 Task: In the  document proposal.pdf Use the feature 'and check spelling and grammer' Select the body of letter and change paragraph spacing to  'Double' Select the word Good Evening and change font size to  30
Action: Mouse pressed left at (314, 376)
Screenshot: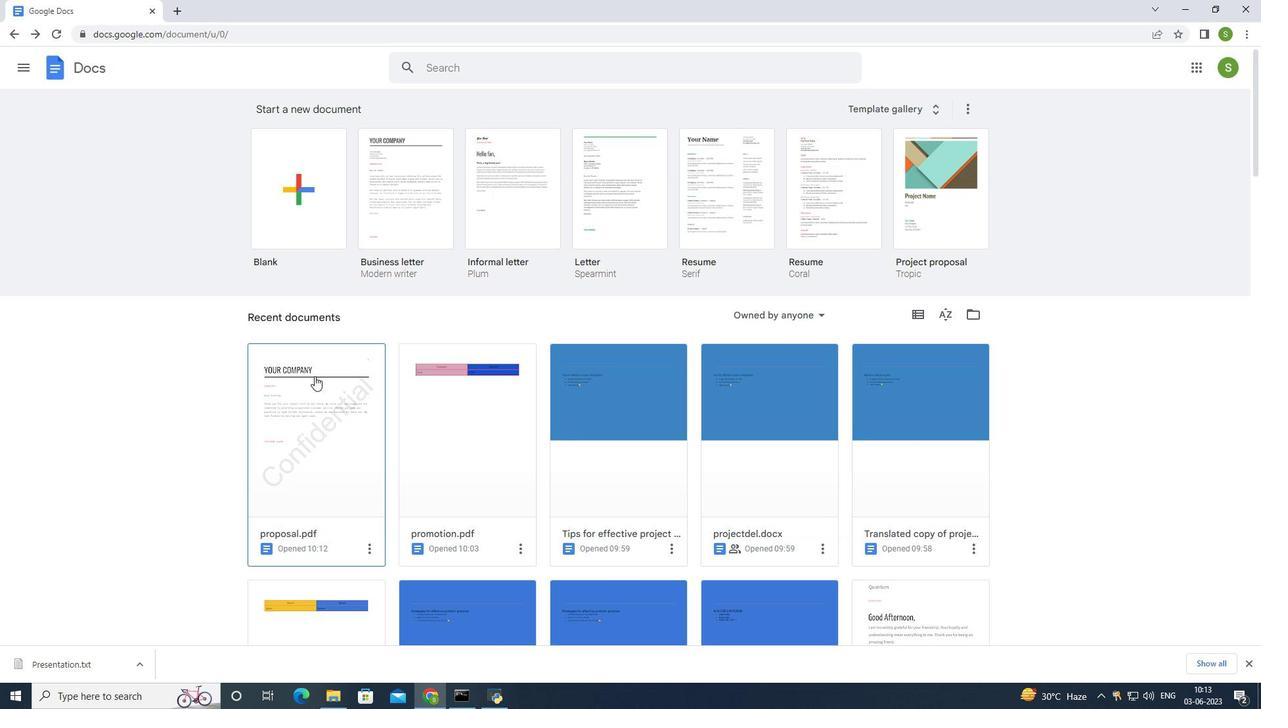
Action: Mouse moved to (222, 74)
Screenshot: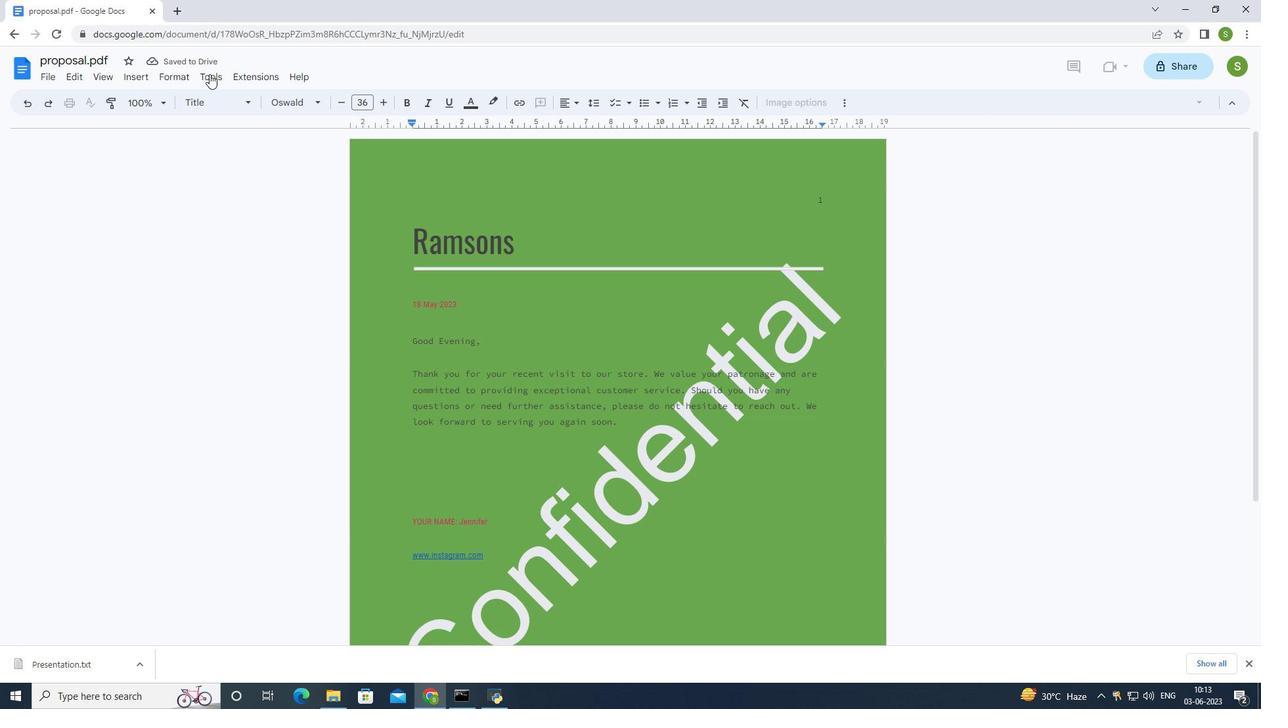
Action: Mouse pressed left at (222, 74)
Screenshot: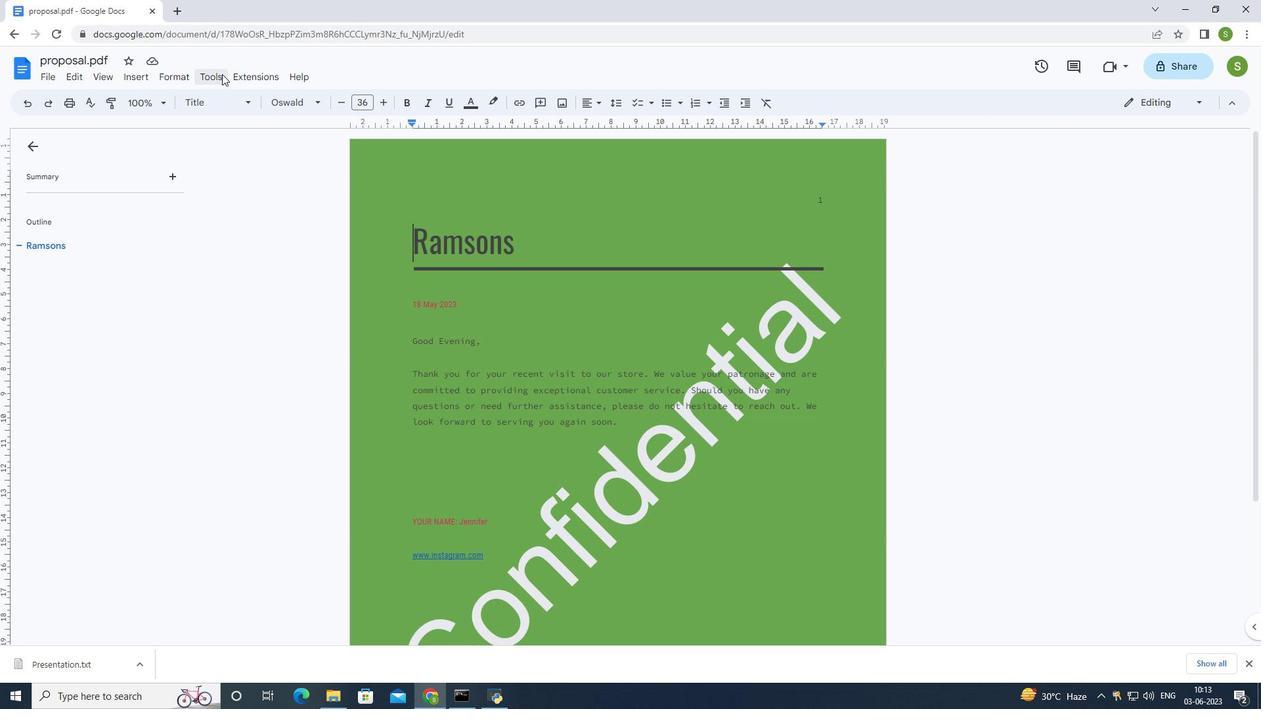 
Action: Mouse moved to (228, 95)
Screenshot: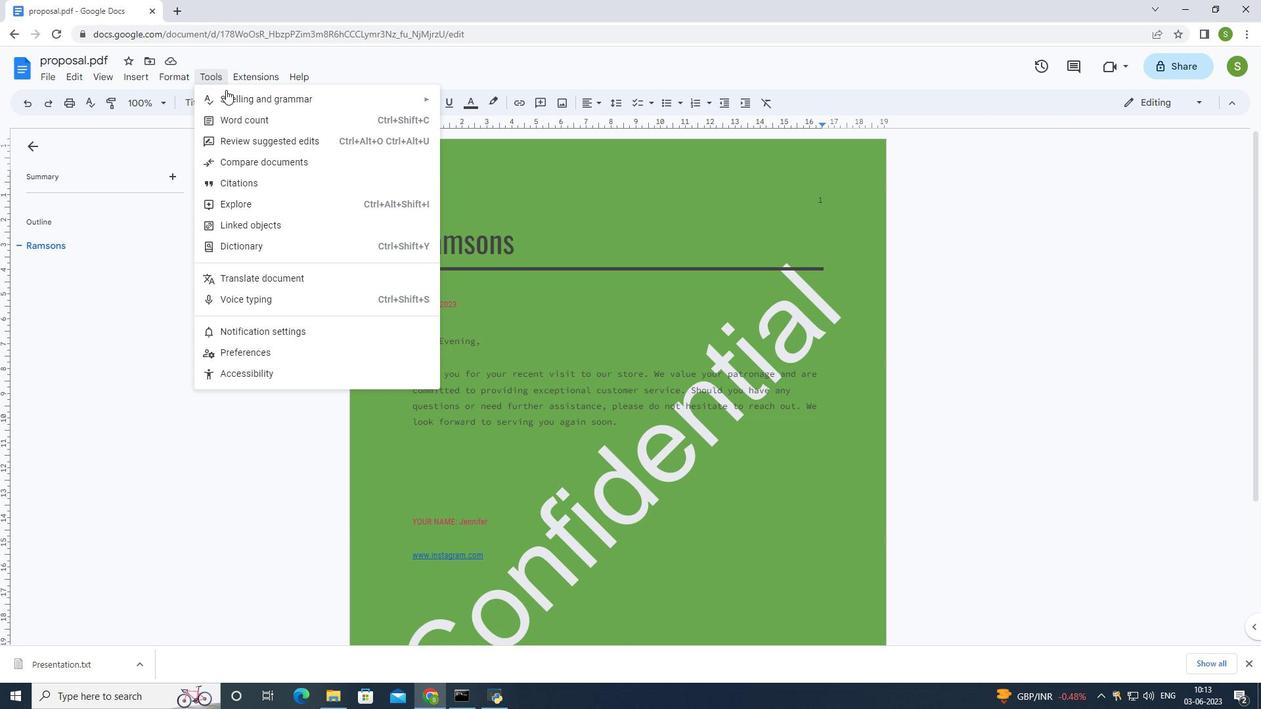 
Action: Mouse pressed left at (228, 95)
Screenshot: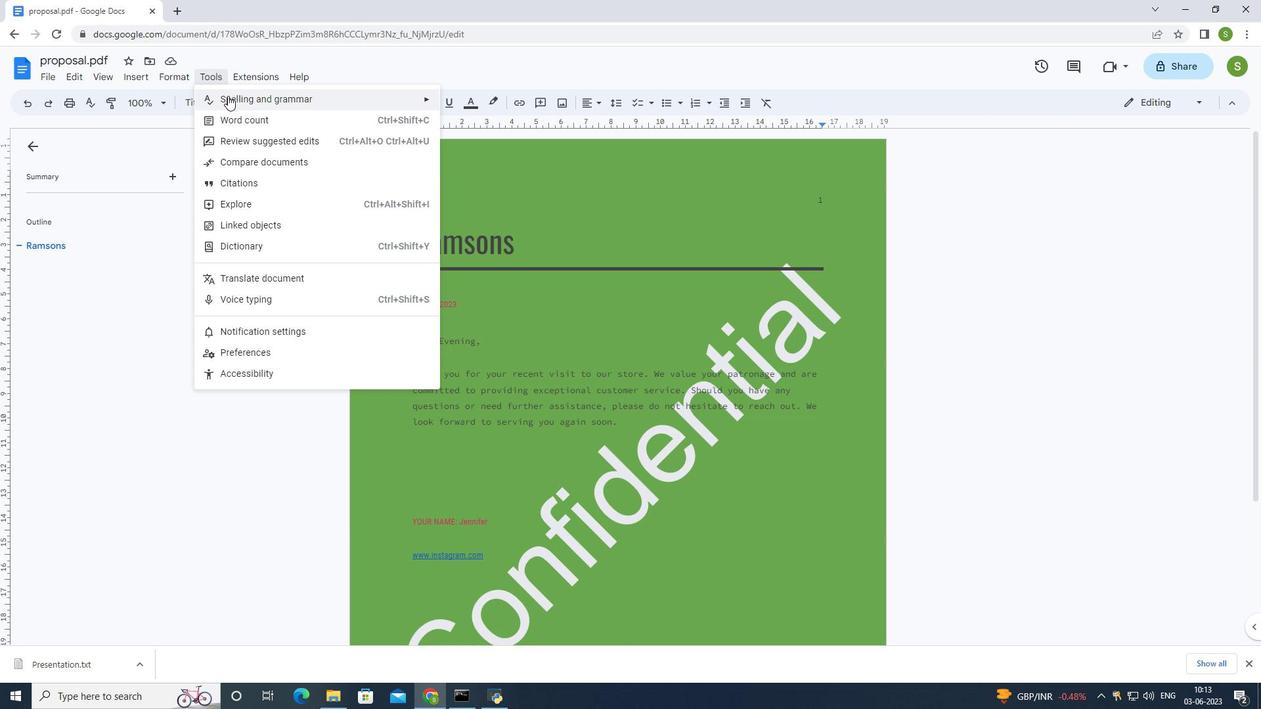 
Action: Mouse moved to (498, 107)
Screenshot: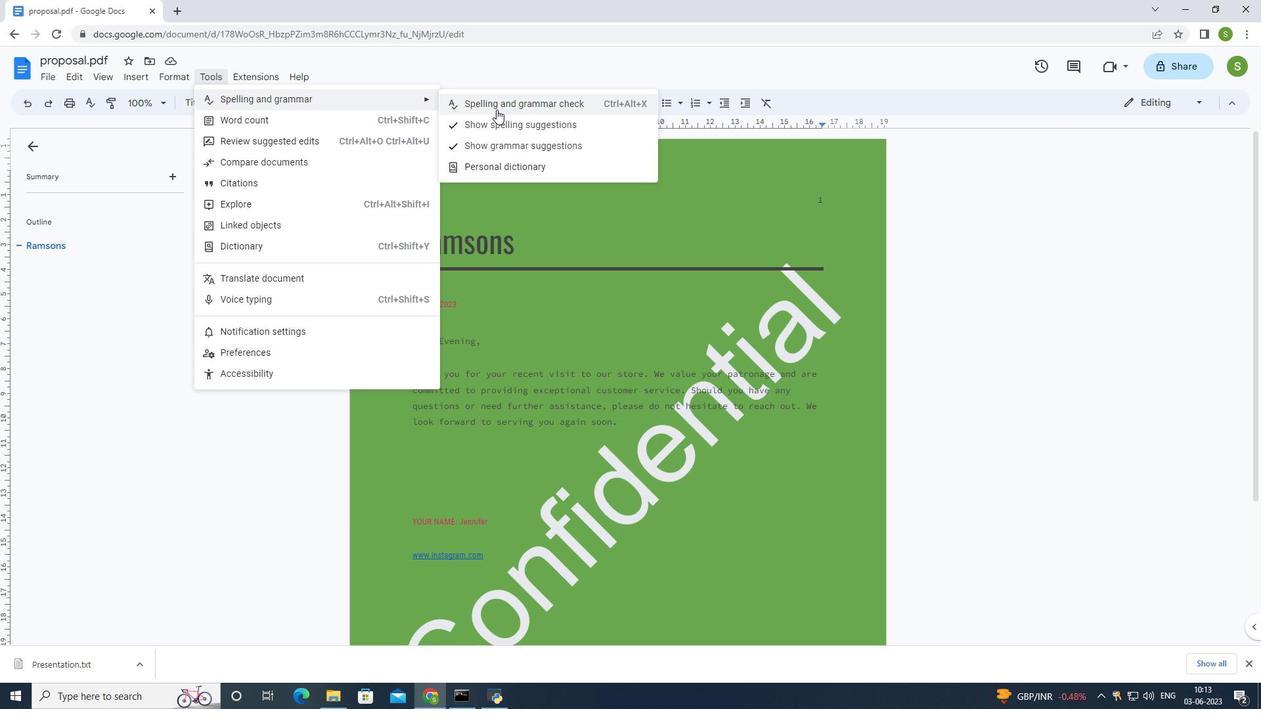 
Action: Mouse pressed left at (498, 107)
Screenshot: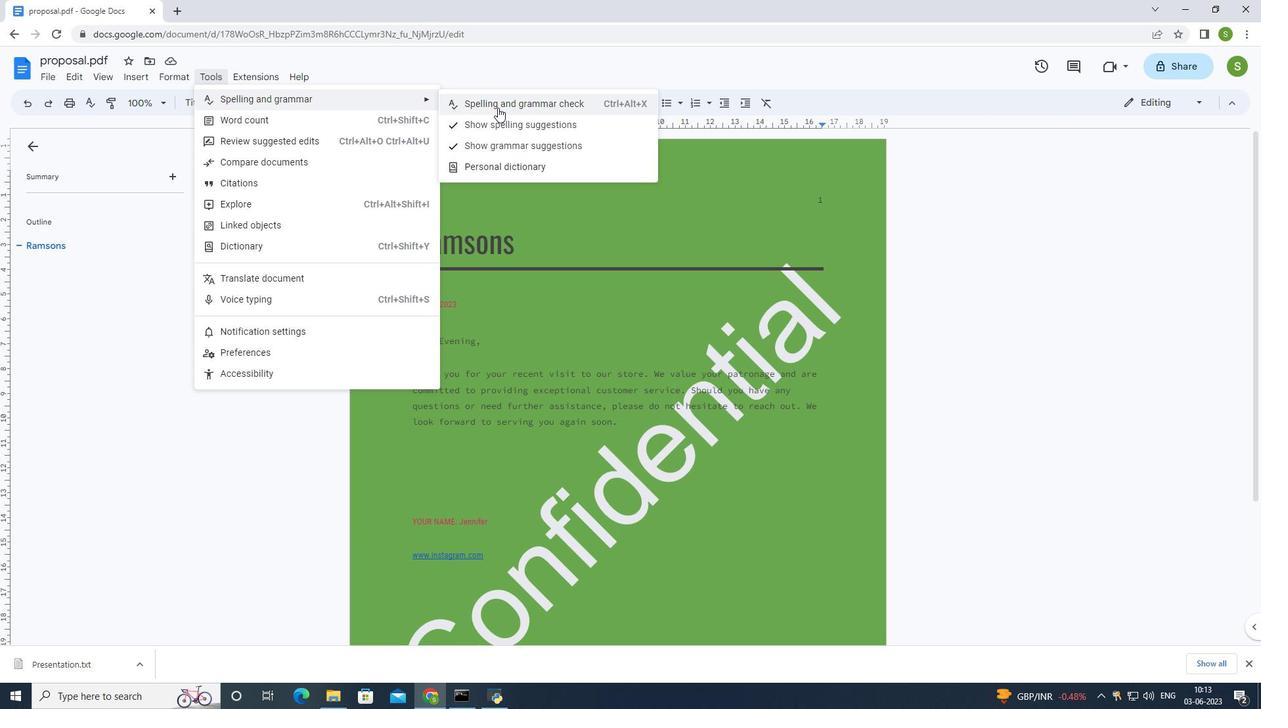 
Action: Mouse moved to (412, 367)
Screenshot: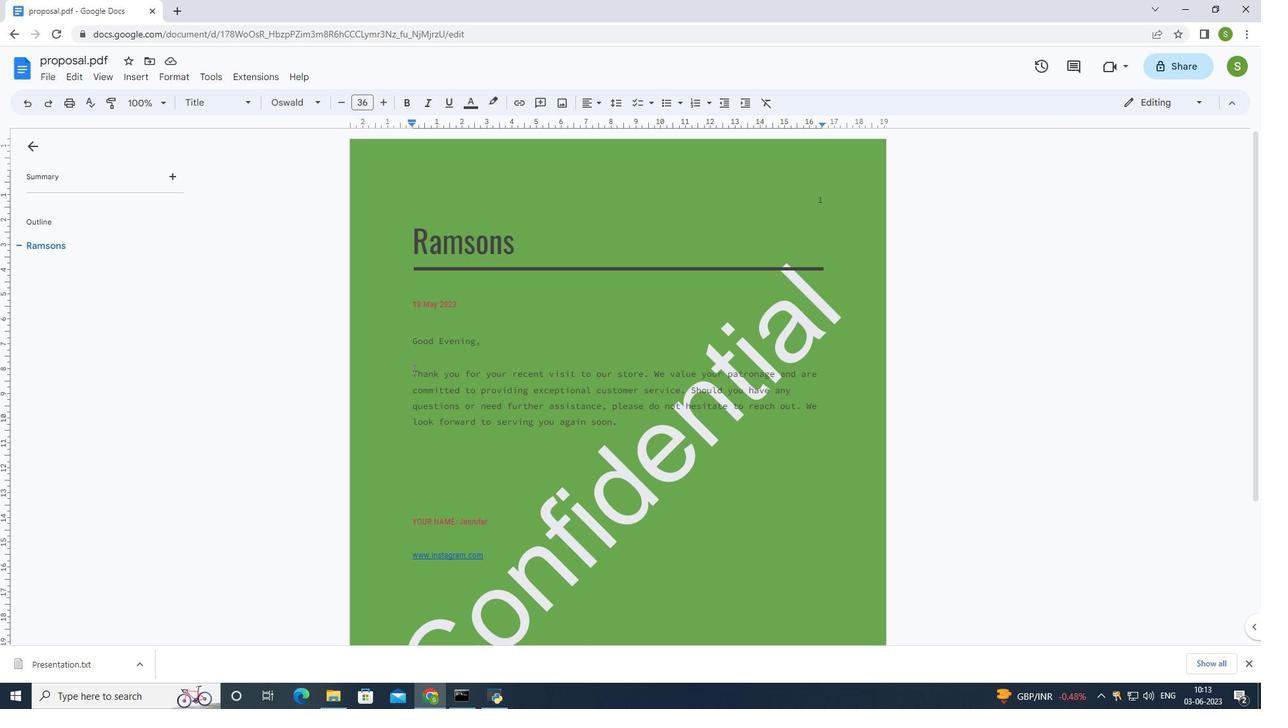
Action: Mouse pressed left at (412, 367)
Screenshot: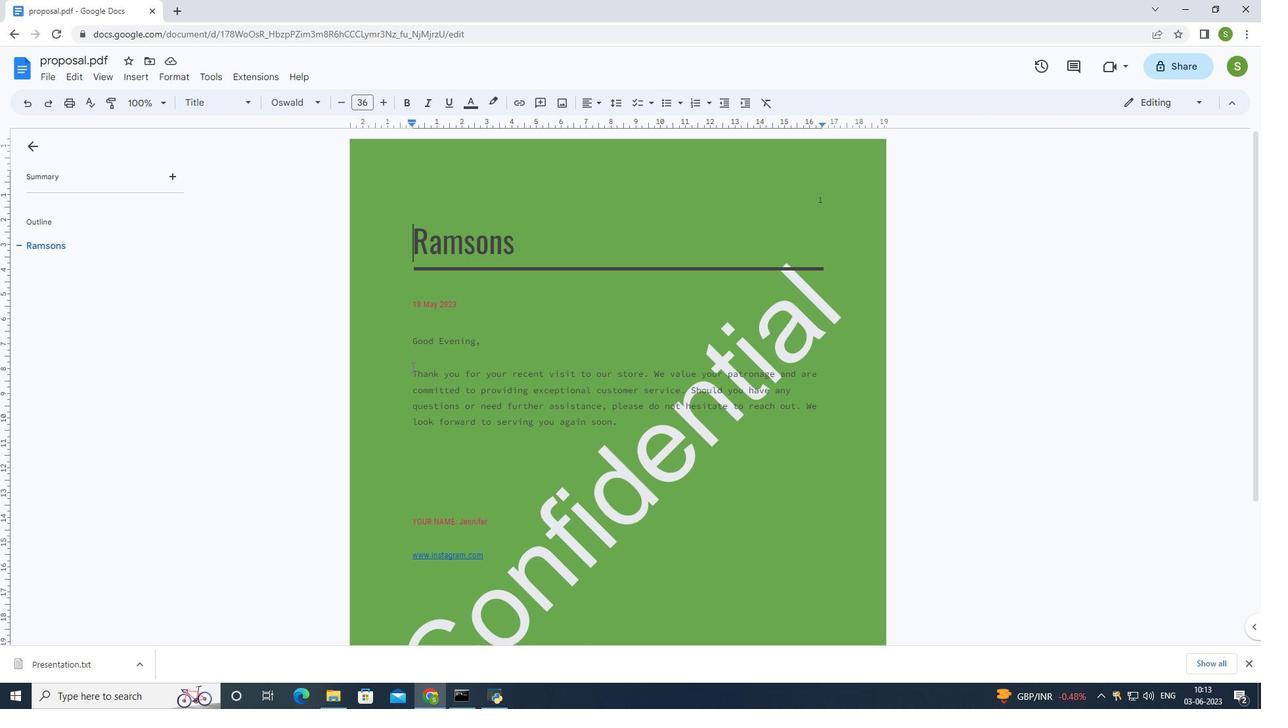 
Action: Mouse moved to (617, 103)
Screenshot: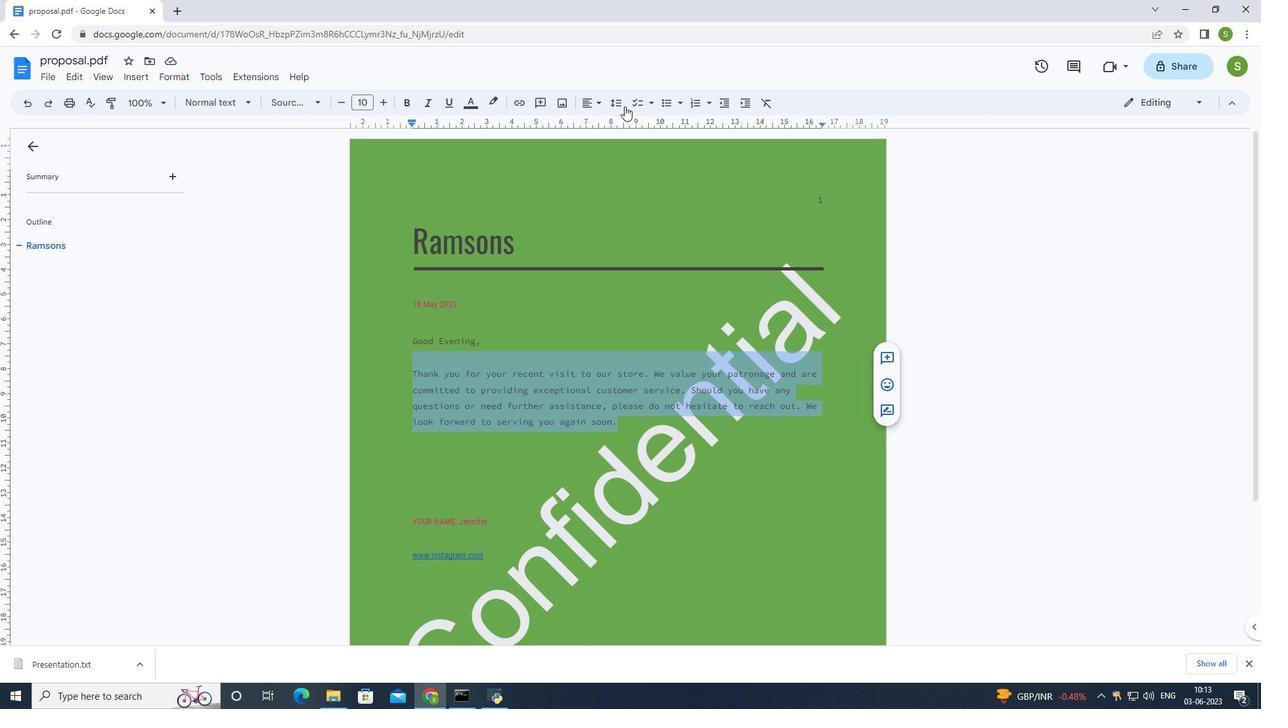 
Action: Mouse pressed left at (617, 103)
Screenshot: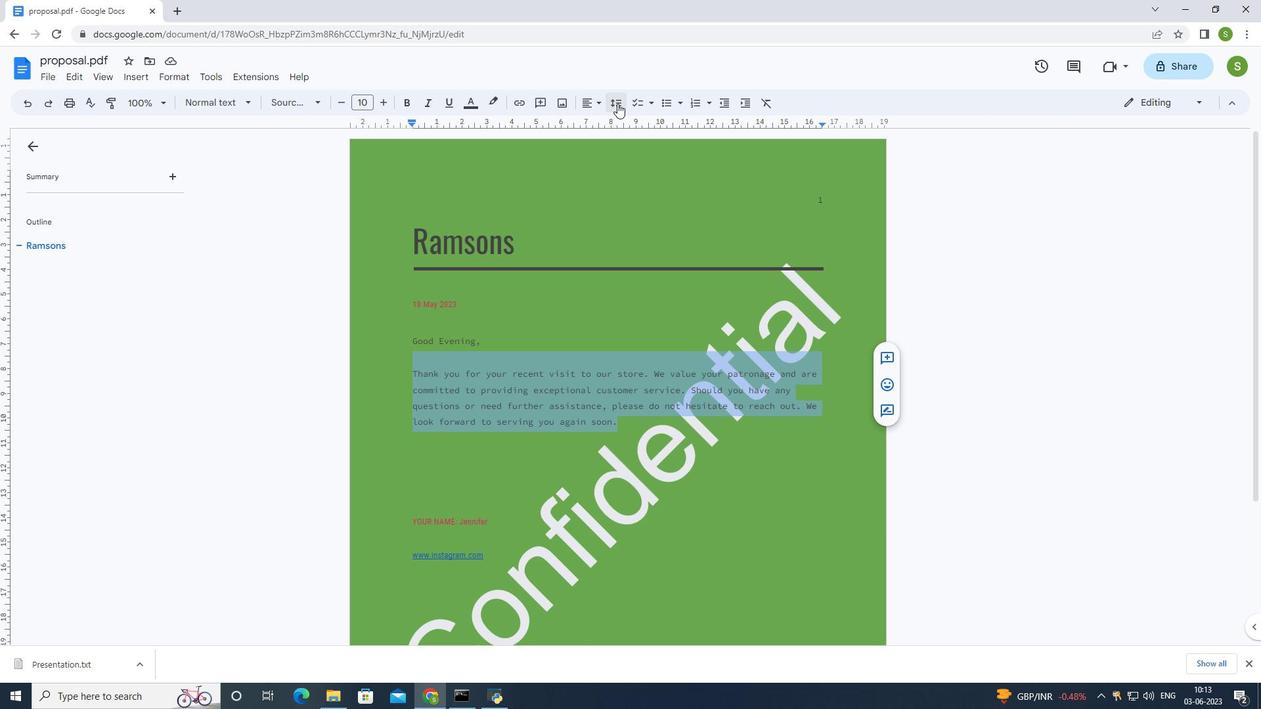 
Action: Mouse moved to (667, 189)
Screenshot: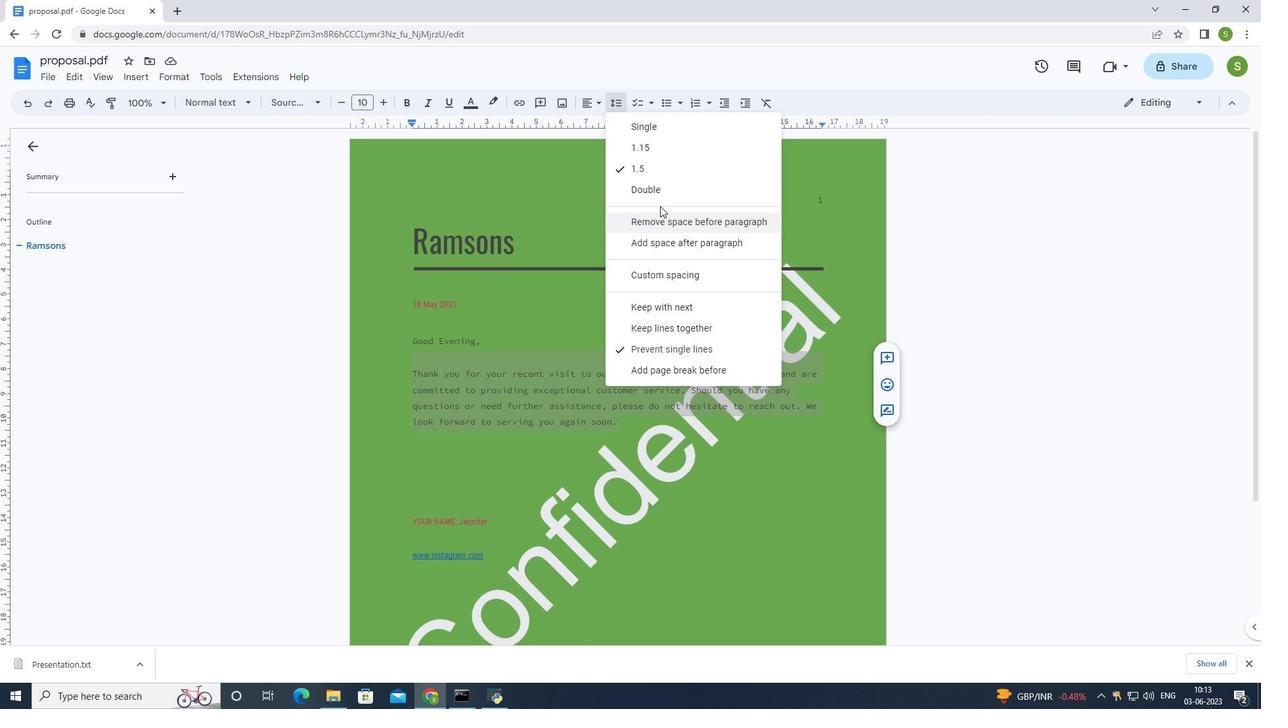 
Action: Mouse pressed left at (667, 189)
Screenshot: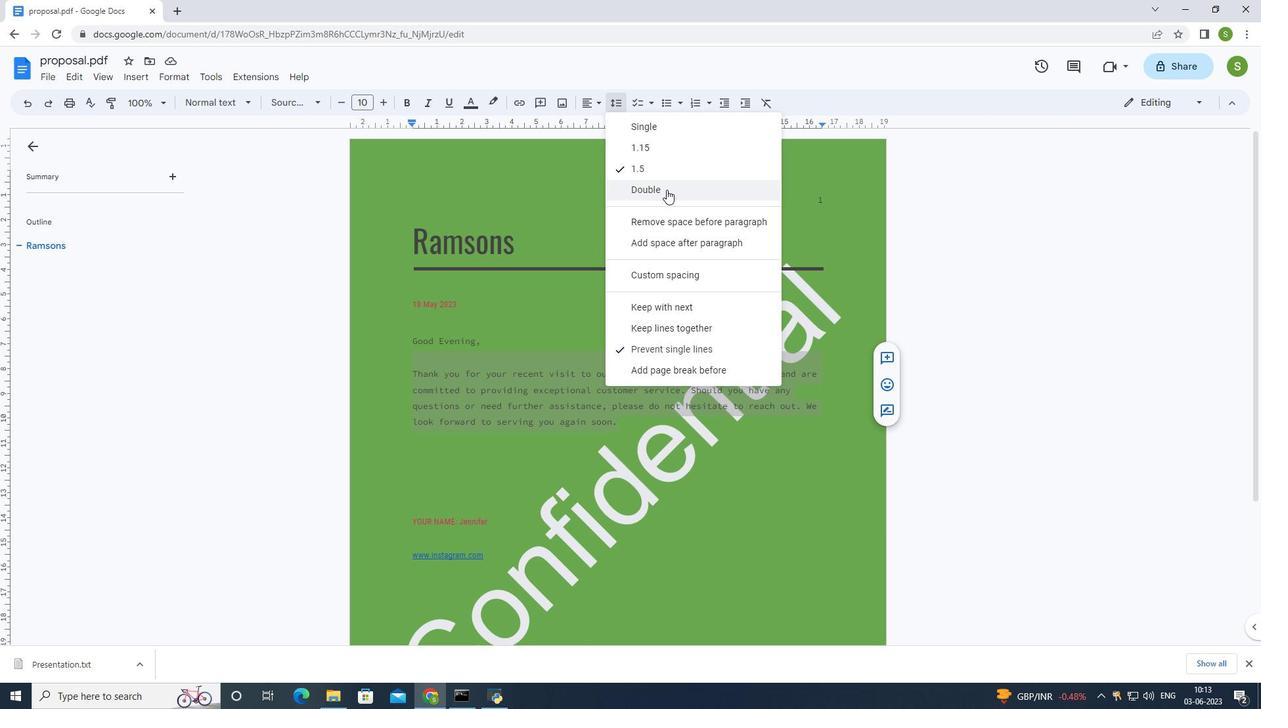 
Action: Mouse moved to (640, 267)
Screenshot: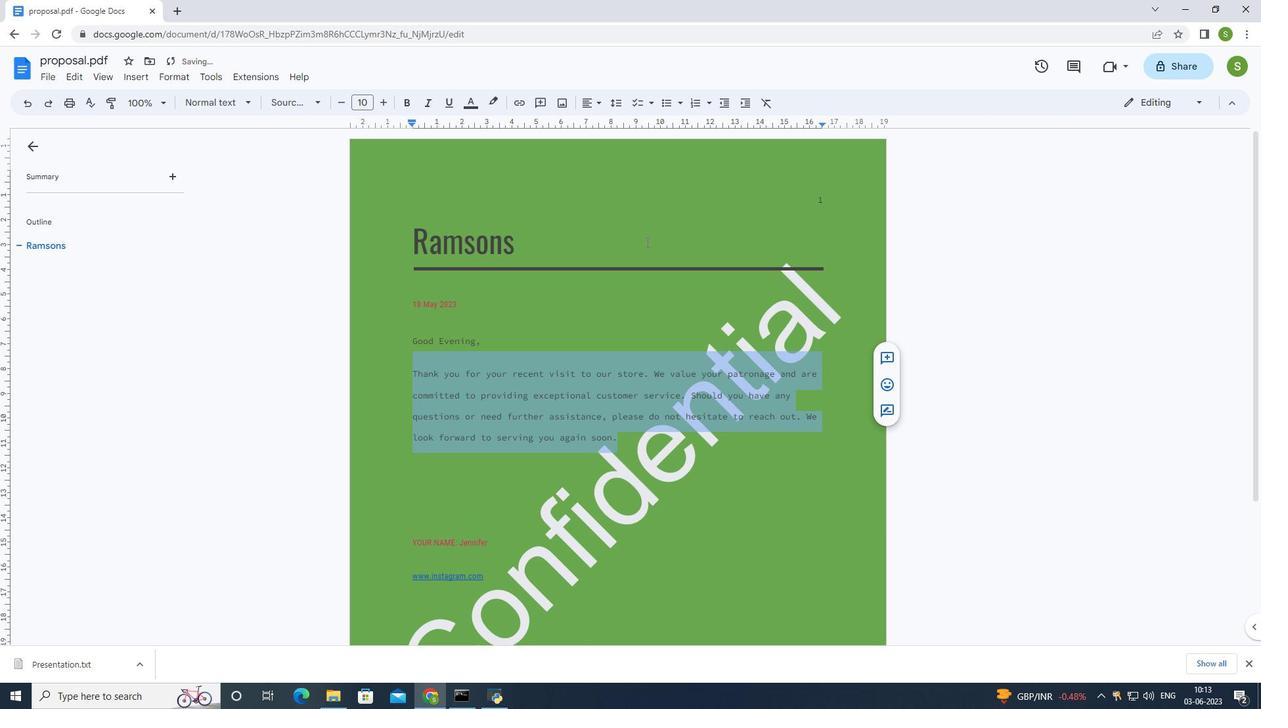 
Action: Mouse pressed left at (640, 267)
Screenshot: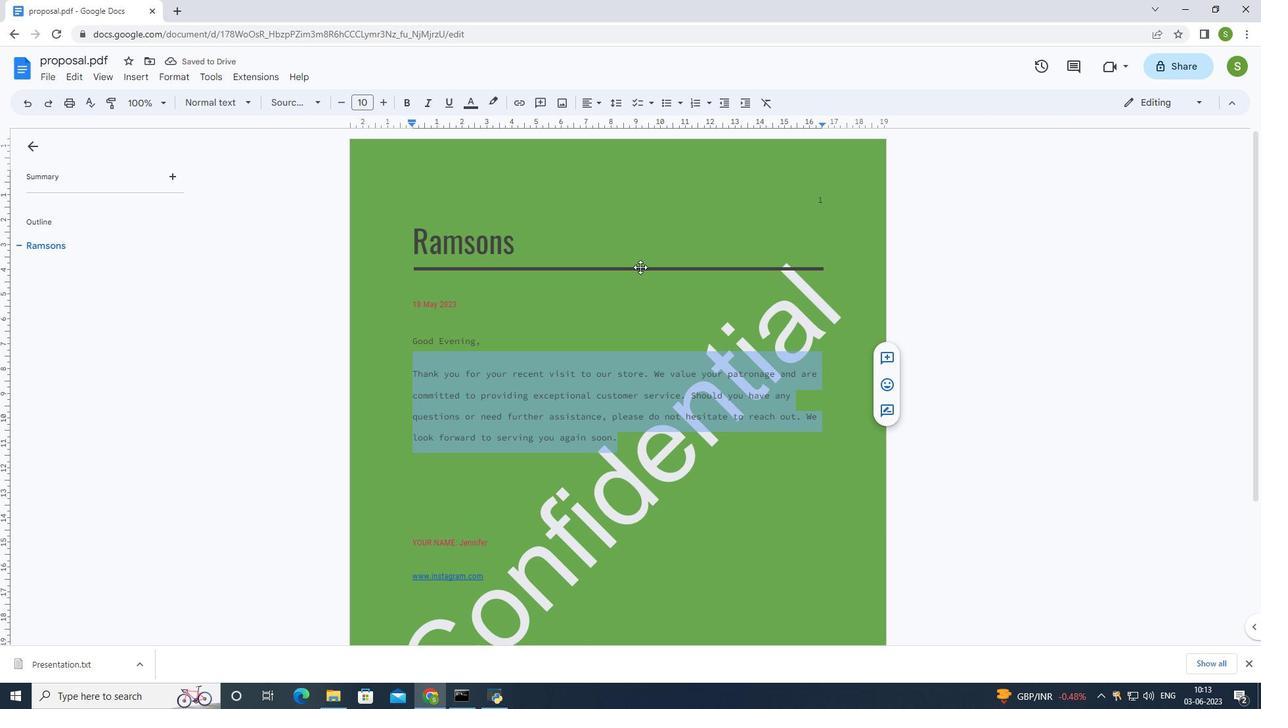 
Action: Mouse moved to (473, 341)
Screenshot: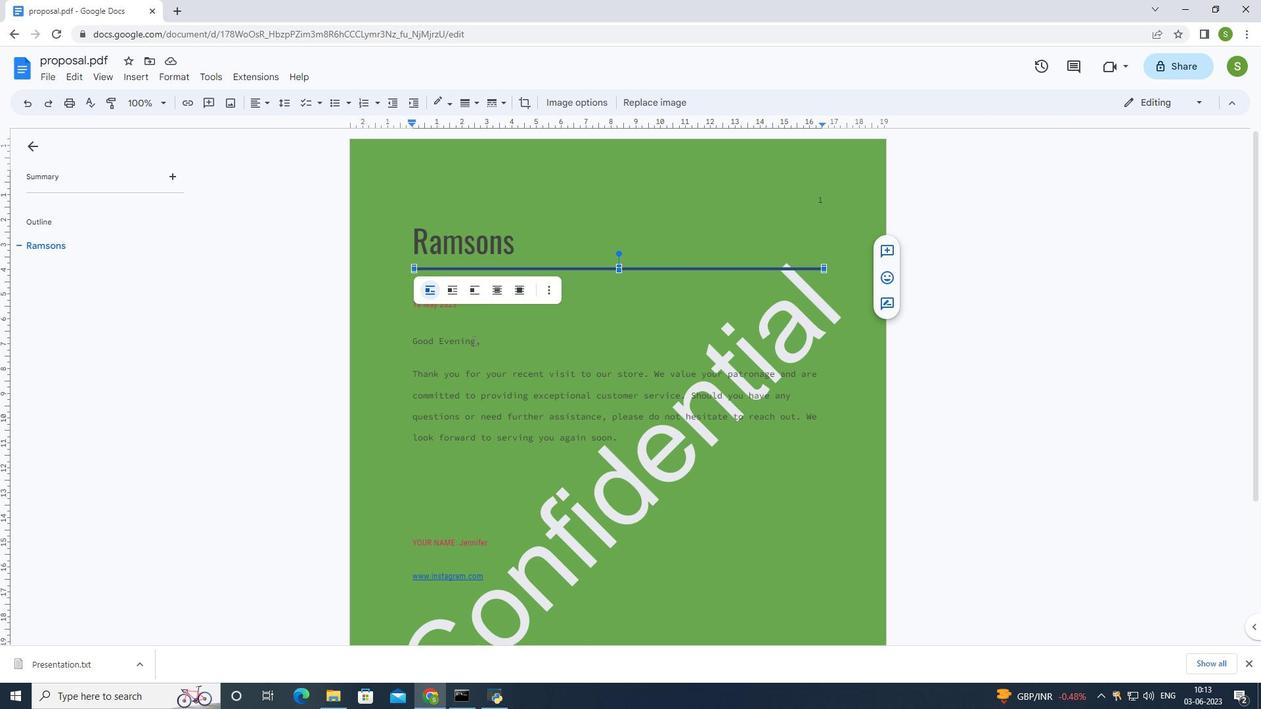 
Action: Mouse pressed left at (473, 341)
Screenshot: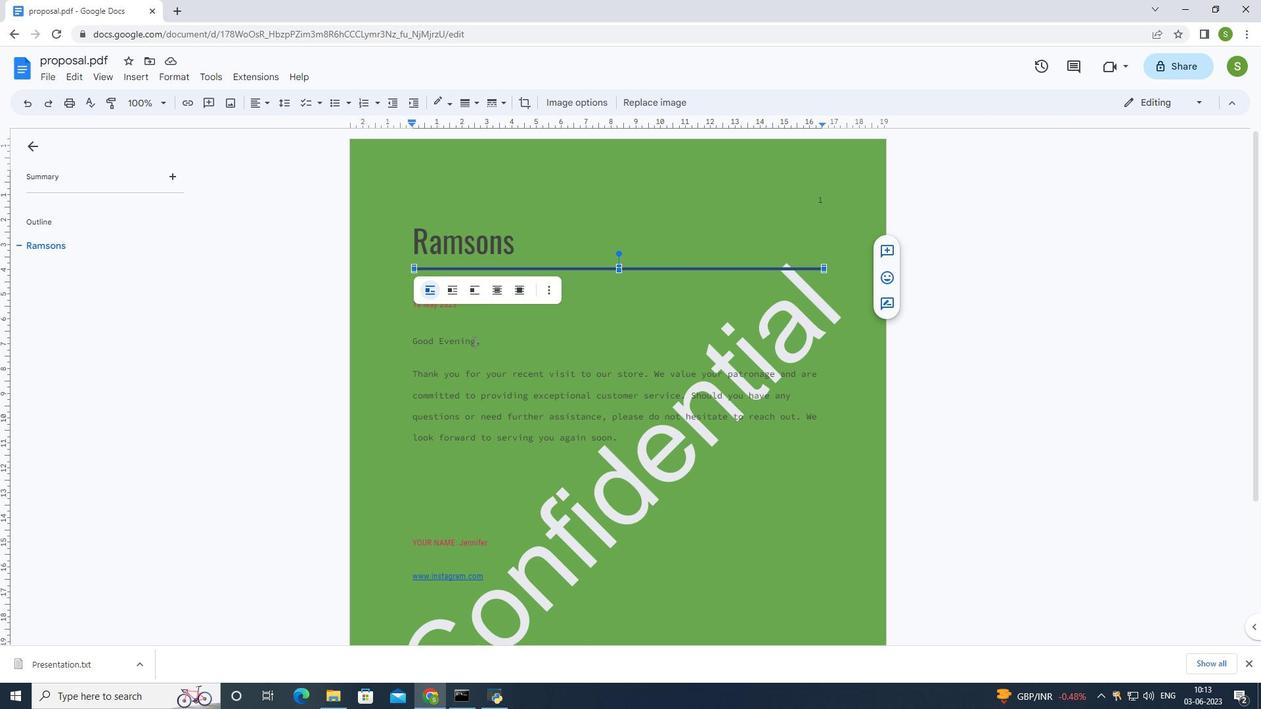 
Action: Mouse pressed left at (473, 341)
Screenshot: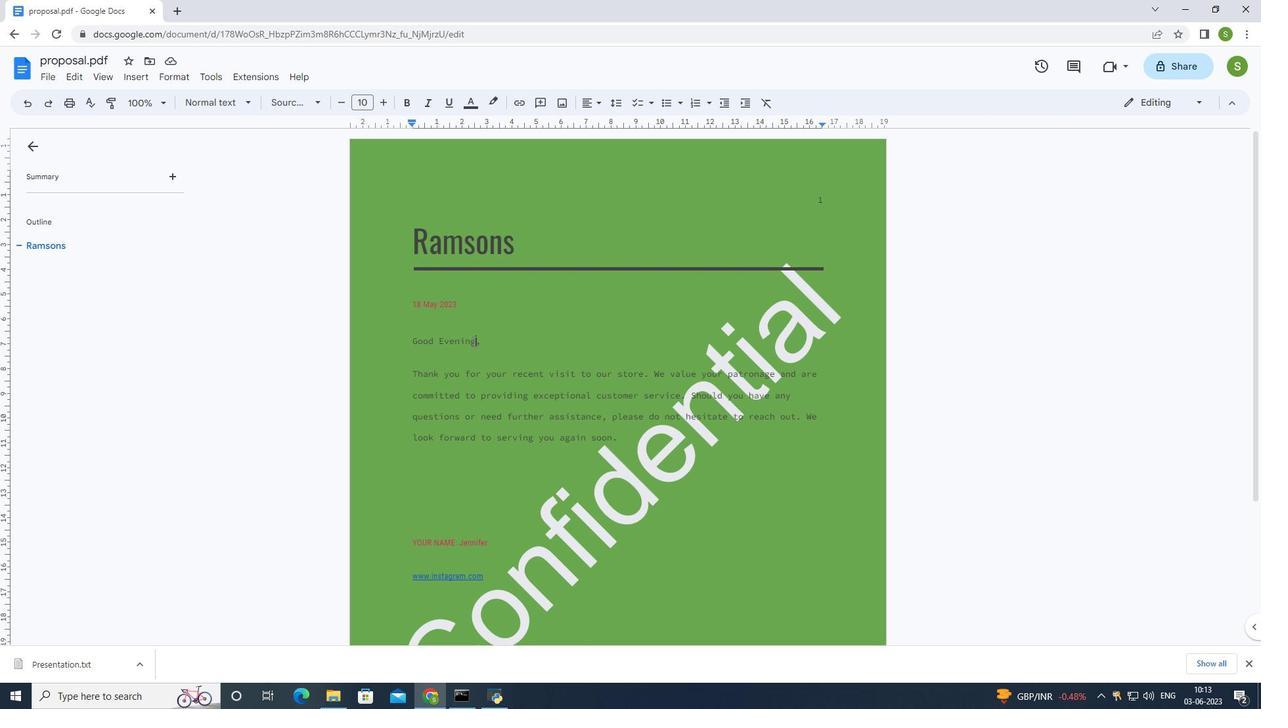 
Action: Mouse moved to (383, 105)
Screenshot: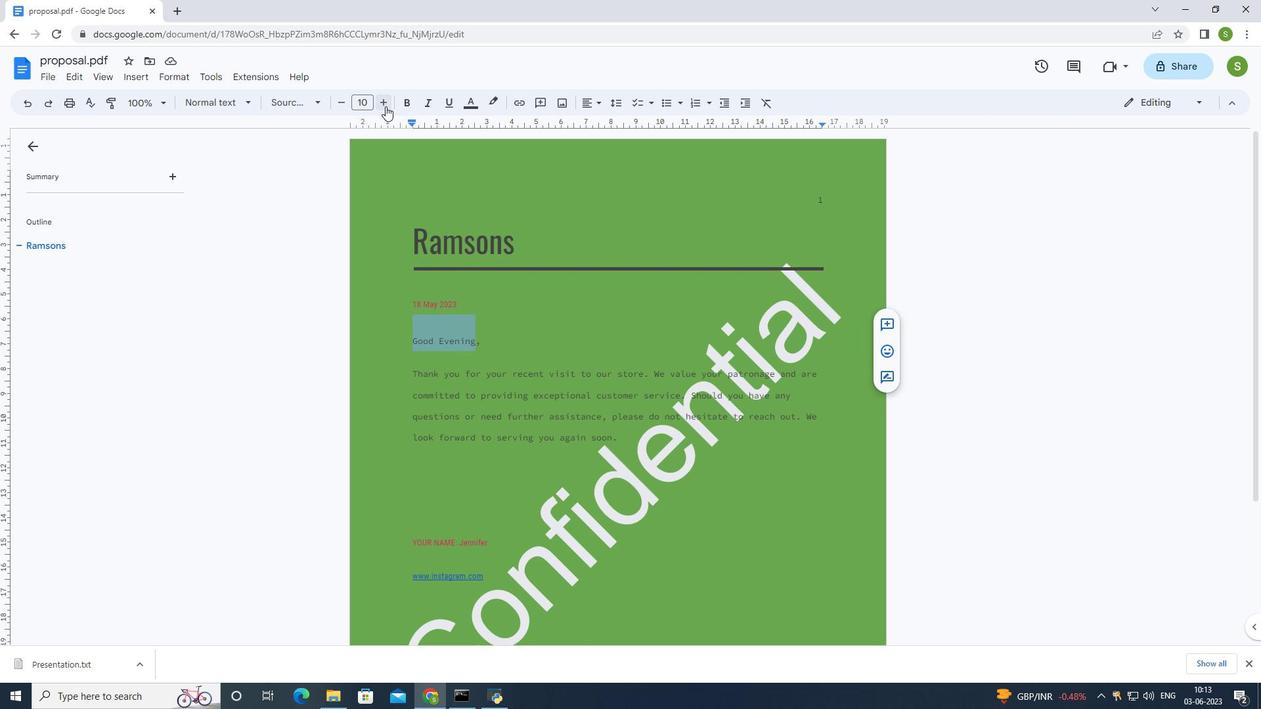 
Action: Mouse pressed left at (383, 105)
Screenshot: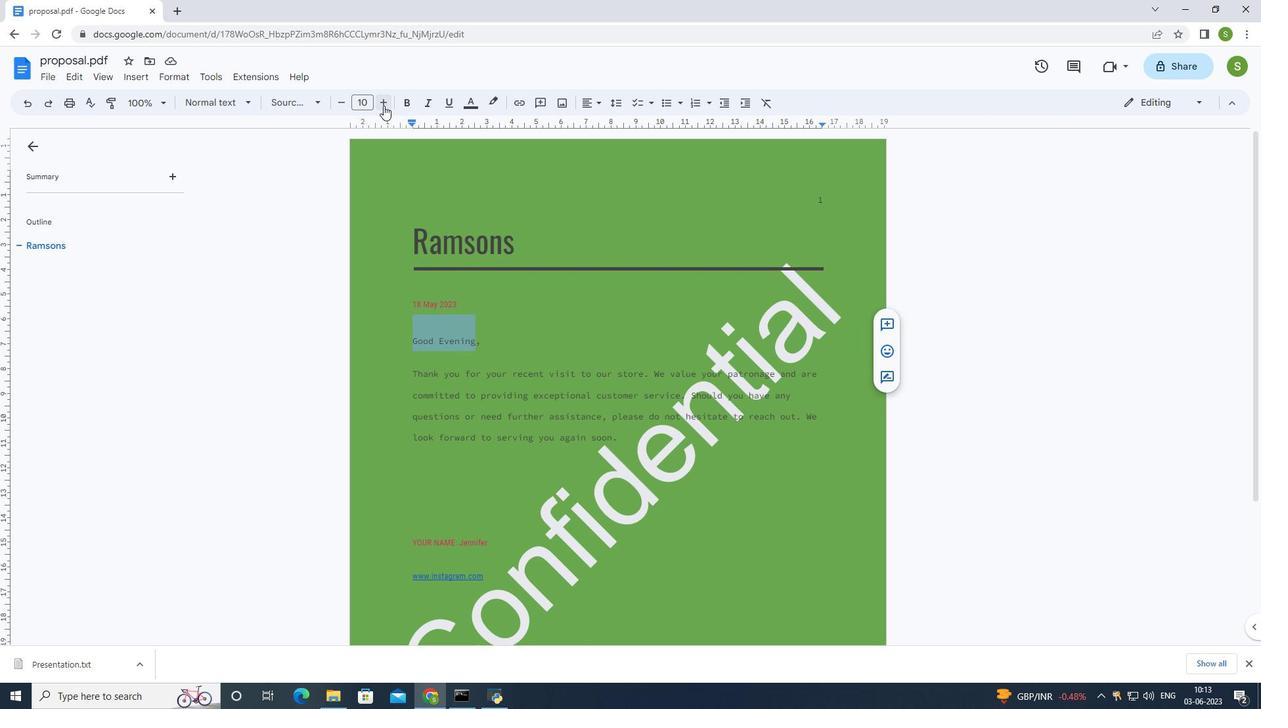 
Action: Mouse pressed left at (383, 105)
Screenshot: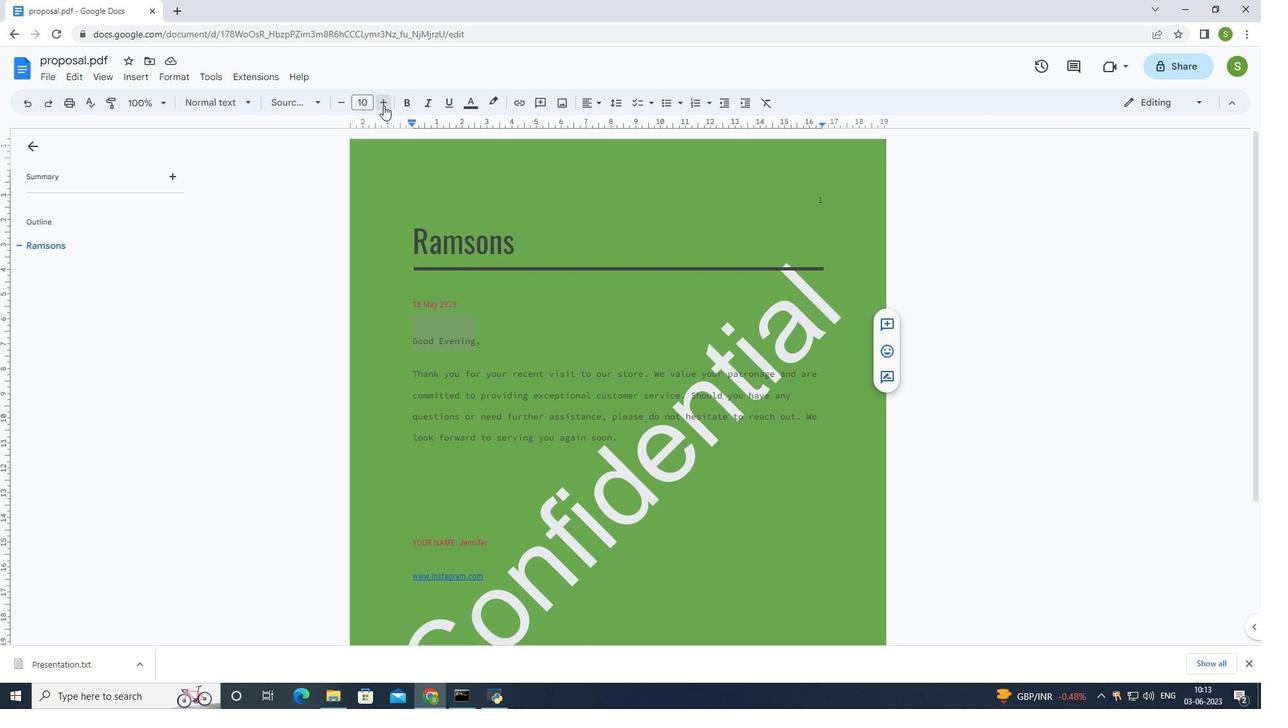
Action: Mouse pressed left at (383, 105)
Screenshot: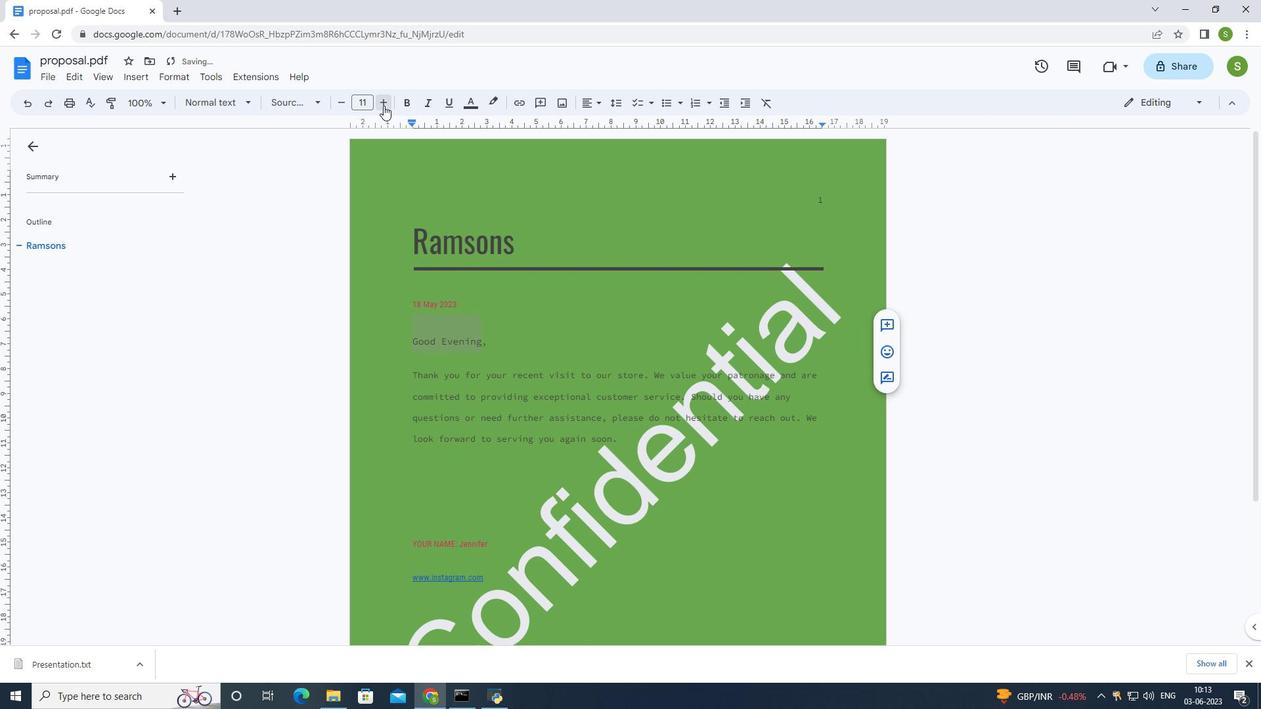 
Action: Mouse pressed left at (383, 105)
Screenshot: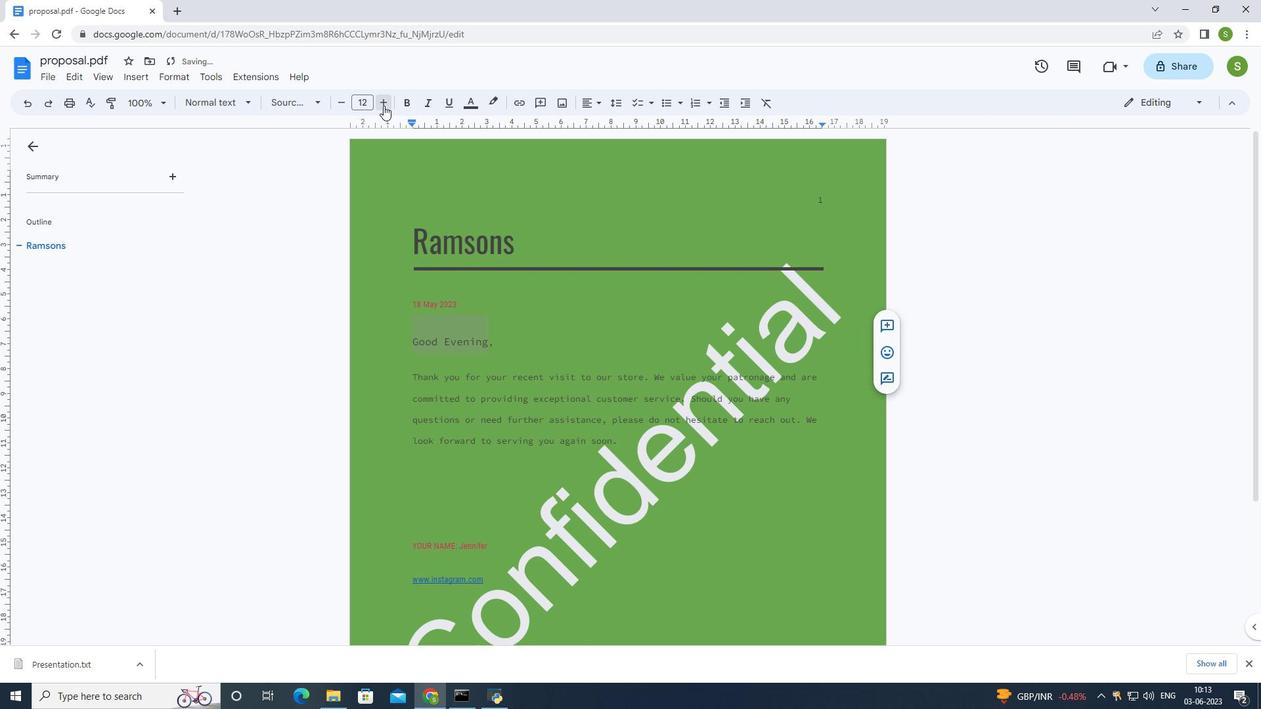 
Action: Mouse pressed left at (383, 105)
Screenshot: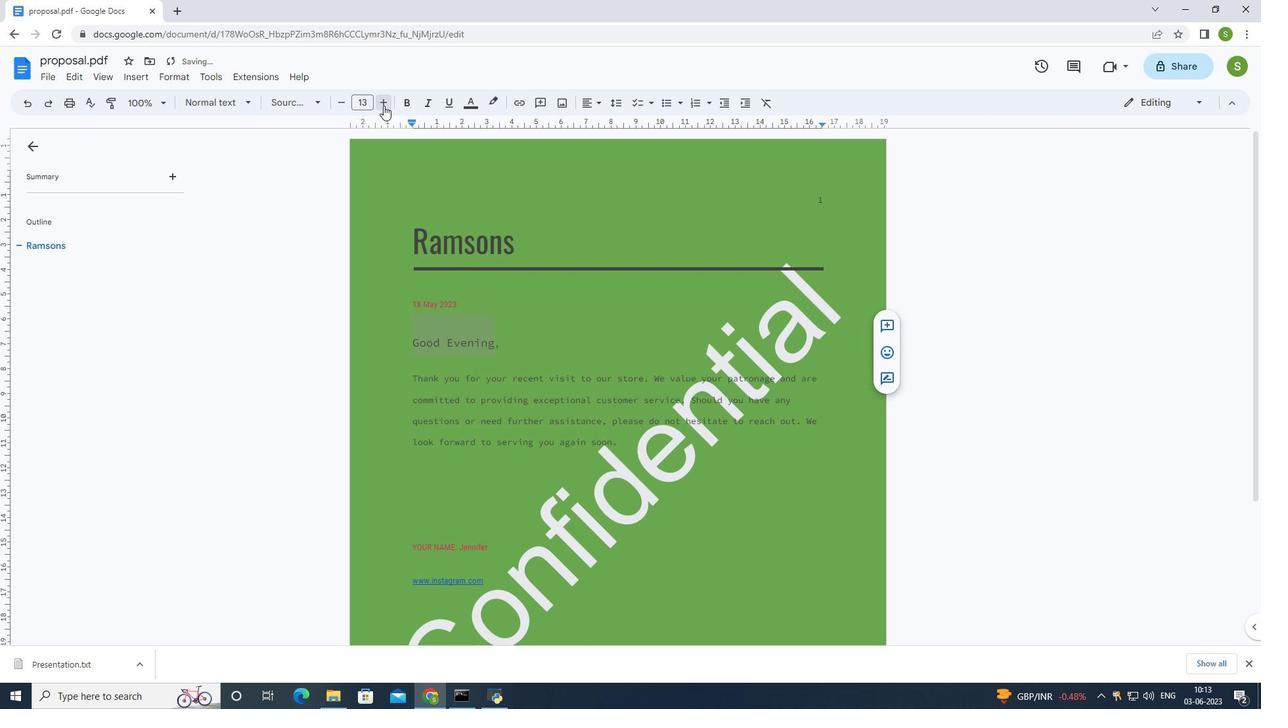 
Action: Mouse pressed left at (383, 105)
Screenshot: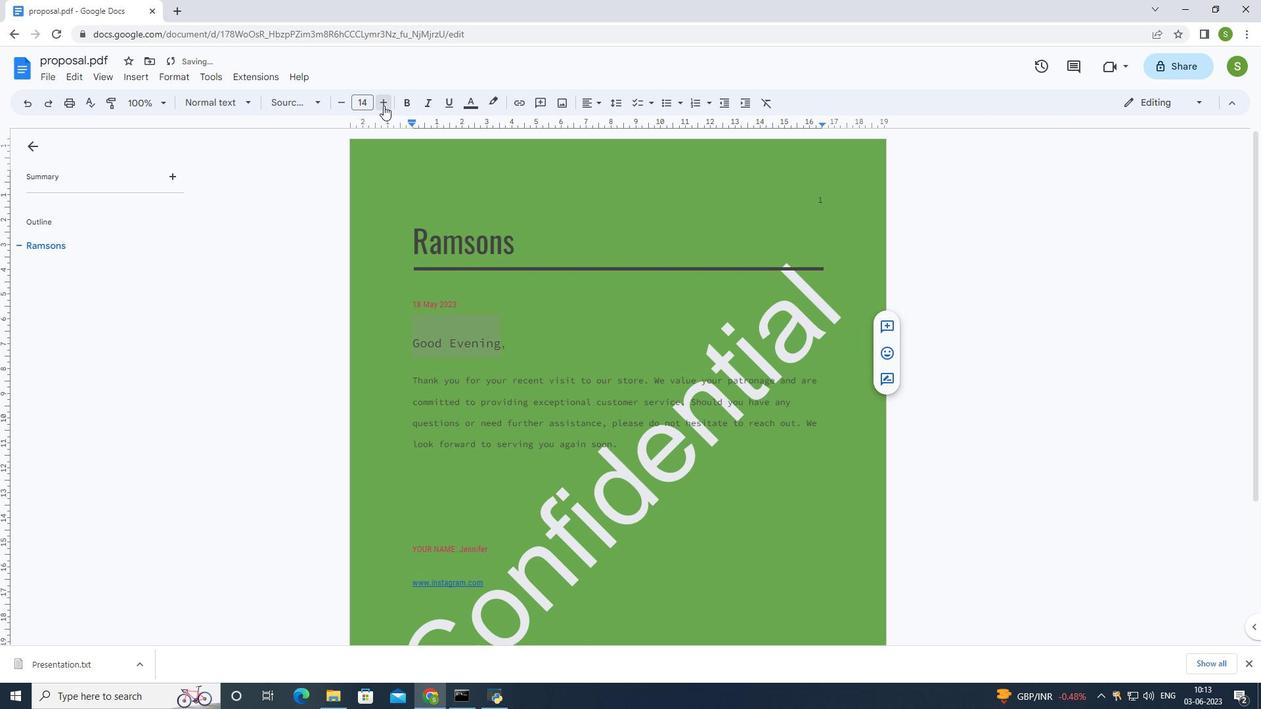 
Action: Mouse pressed left at (383, 105)
Screenshot: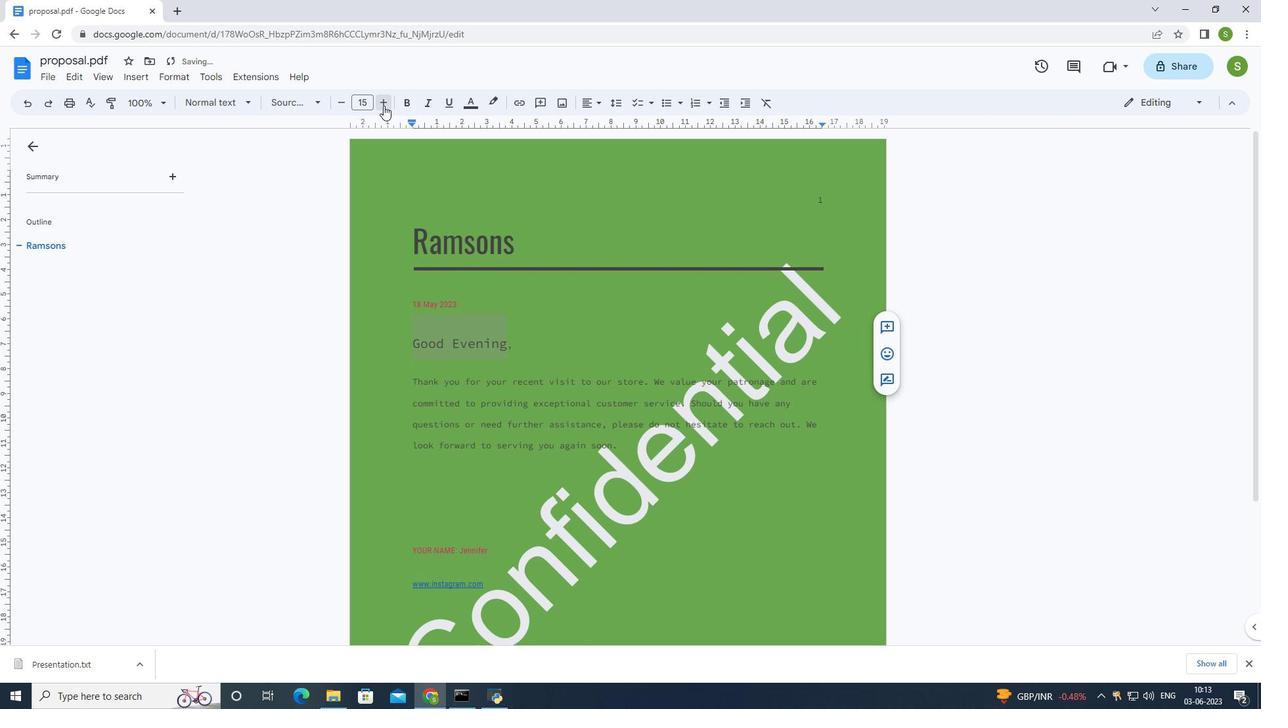 
Action: Mouse pressed left at (383, 105)
Screenshot: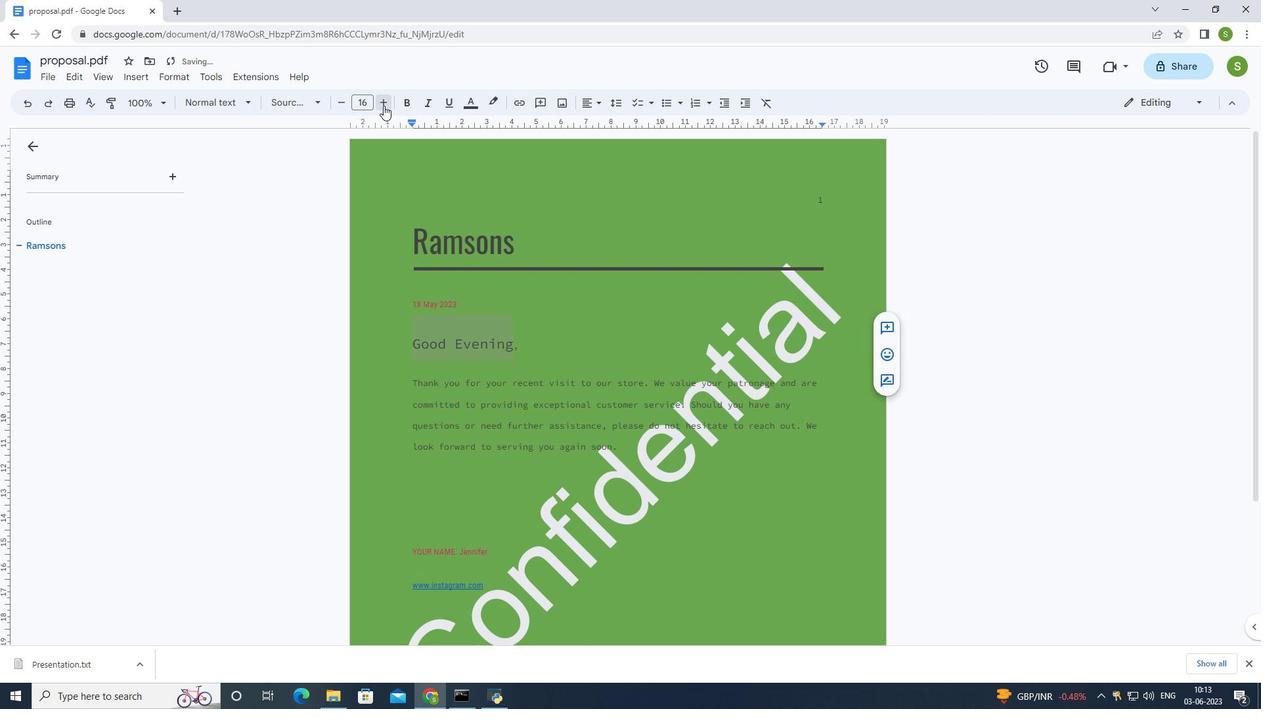 
Action: Mouse pressed left at (383, 105)
Screenshot: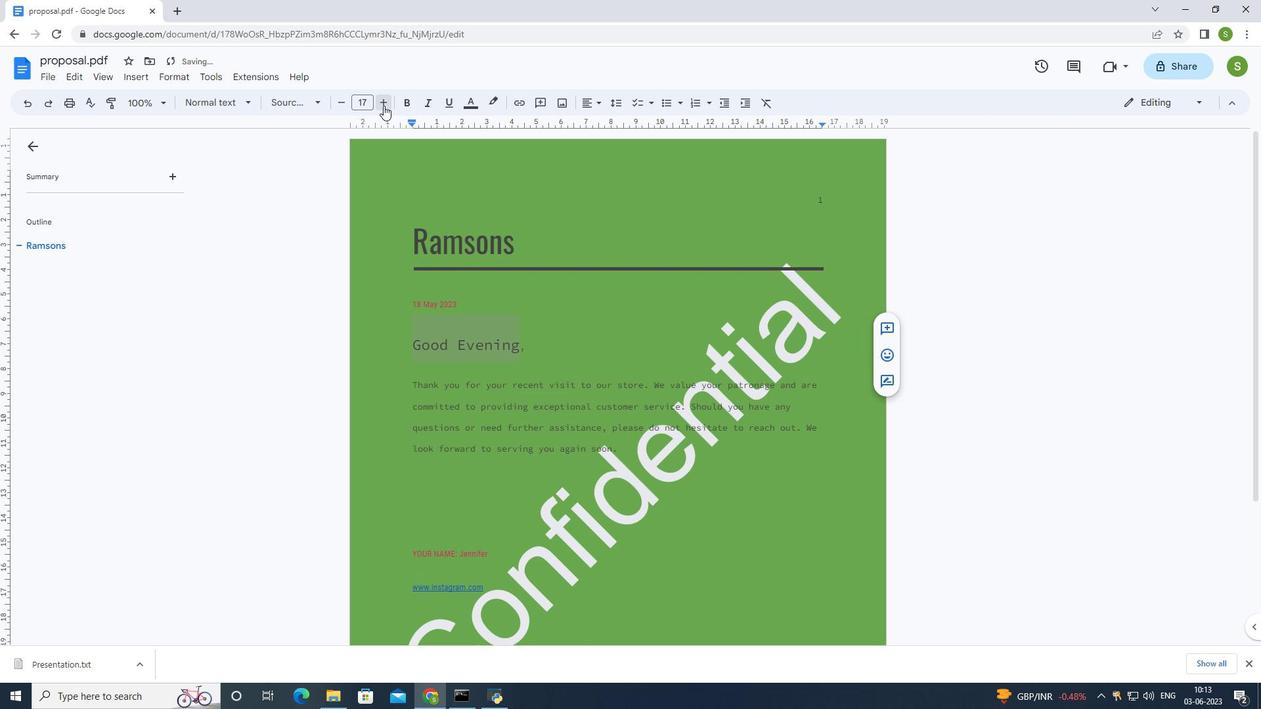 
Action: Mouse pressed left at (383, 105)
Screenshot: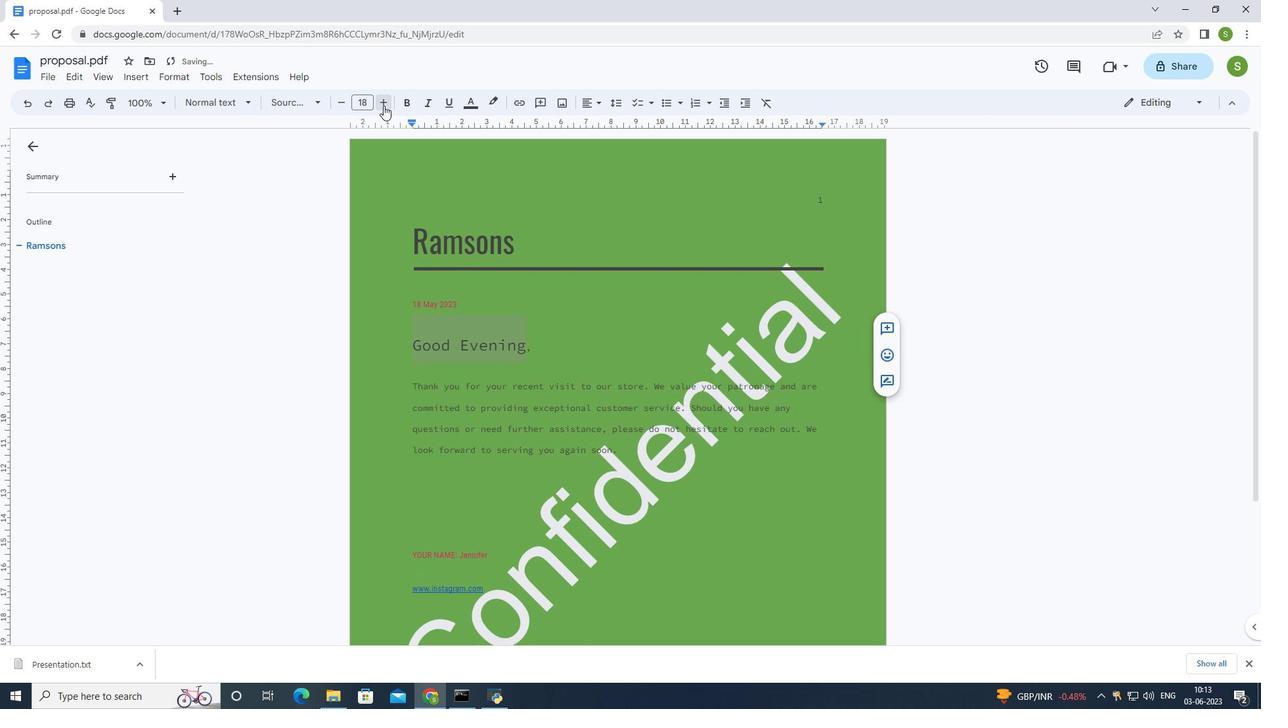 
Action: Mouse pressed left at (383, 105)
Screenshot: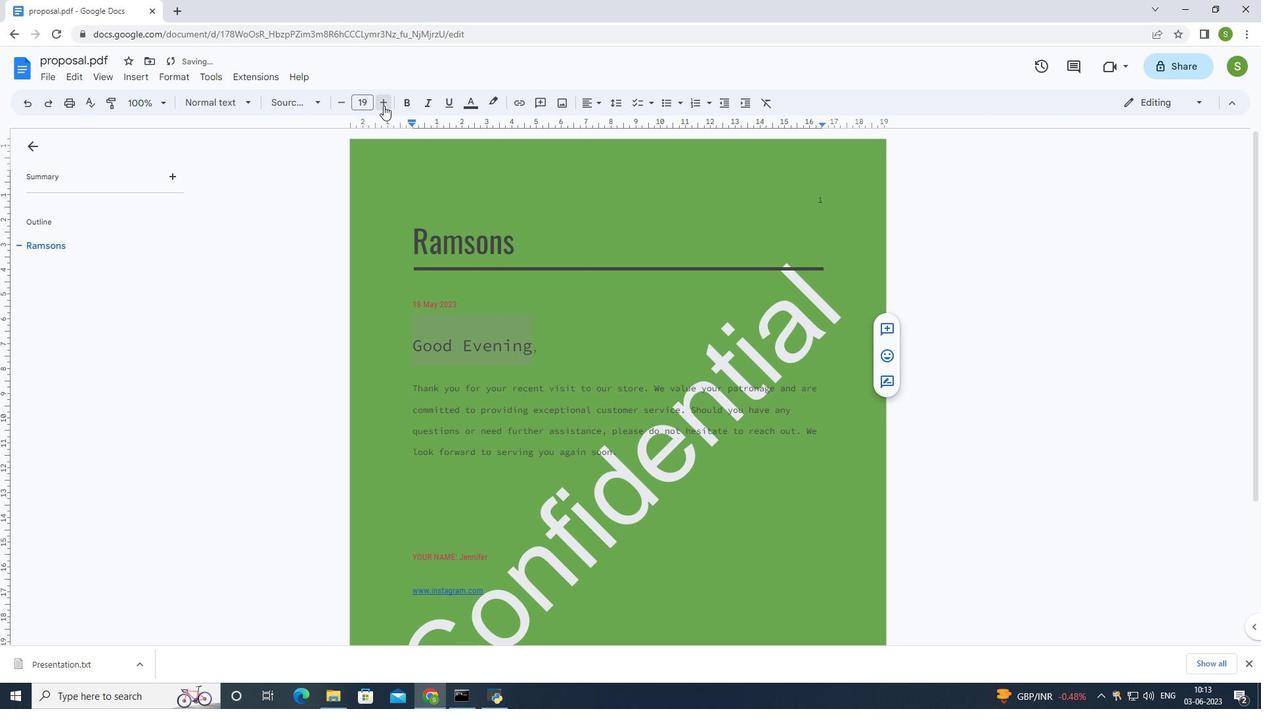 
Action: Mouse pressed left at (383, 105)
Screenshot: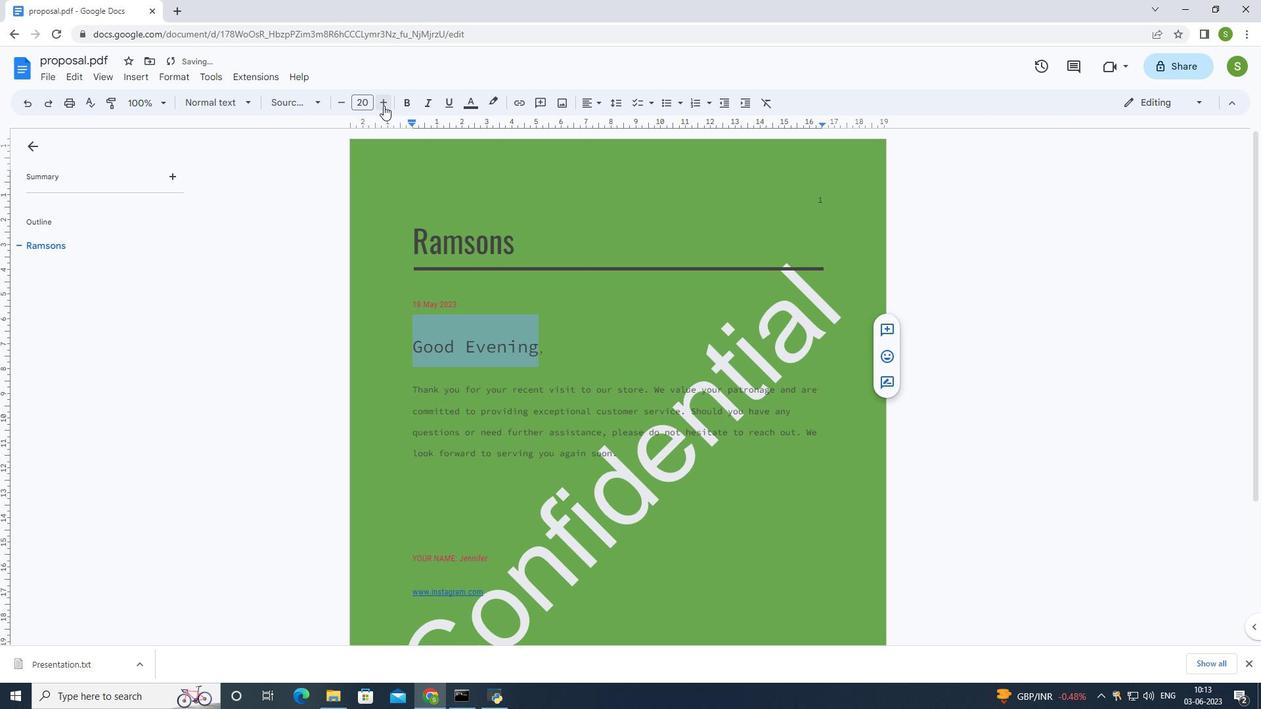 
Action: Mouse pressed left at (383, 105)
Screenshot: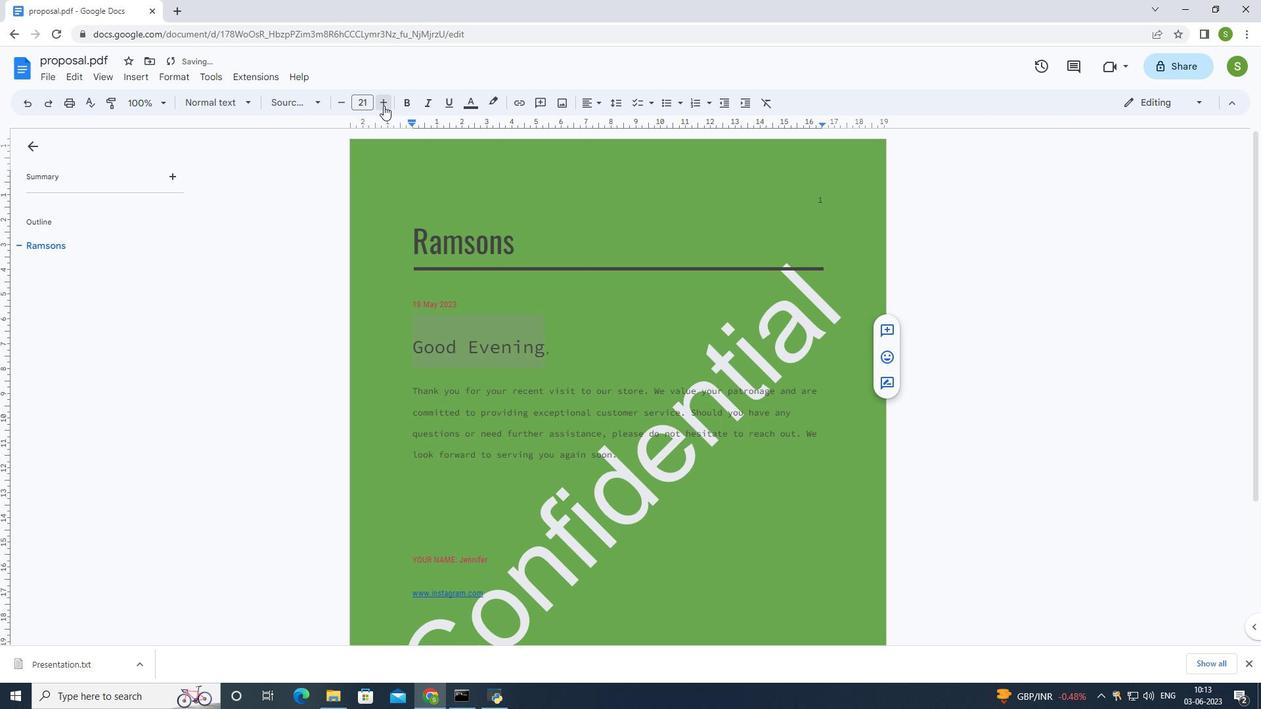 
Action: Mouse pressed left at (383, 105)
Screenshot: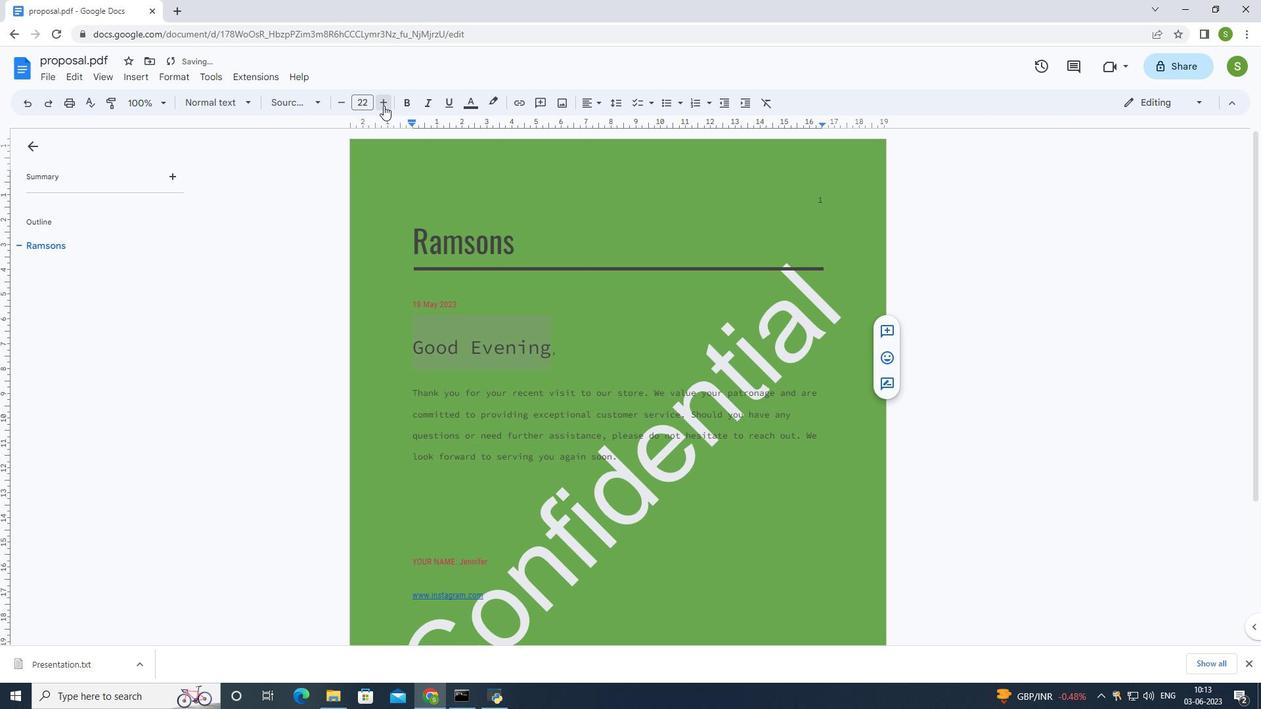 
Action: Mouse pressed left at (383, 105)
Screenshot: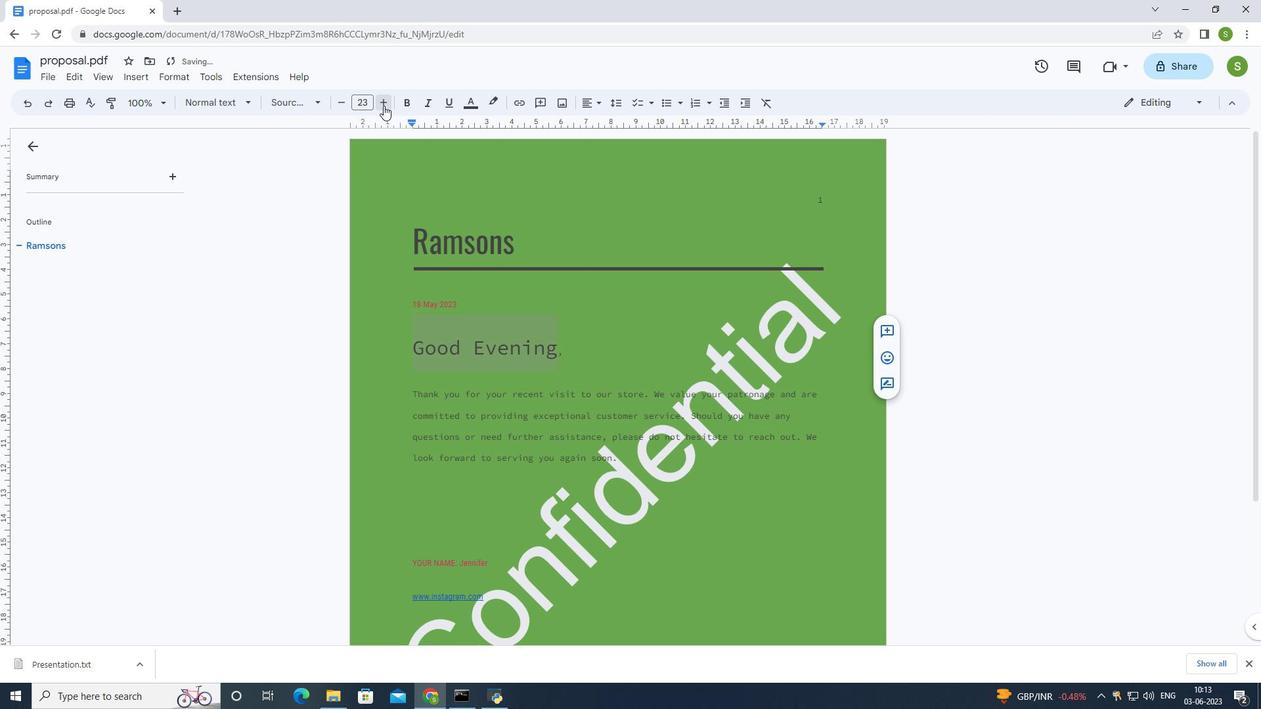 
Action: Mouse pressed left at (383, 105)
Screenshot: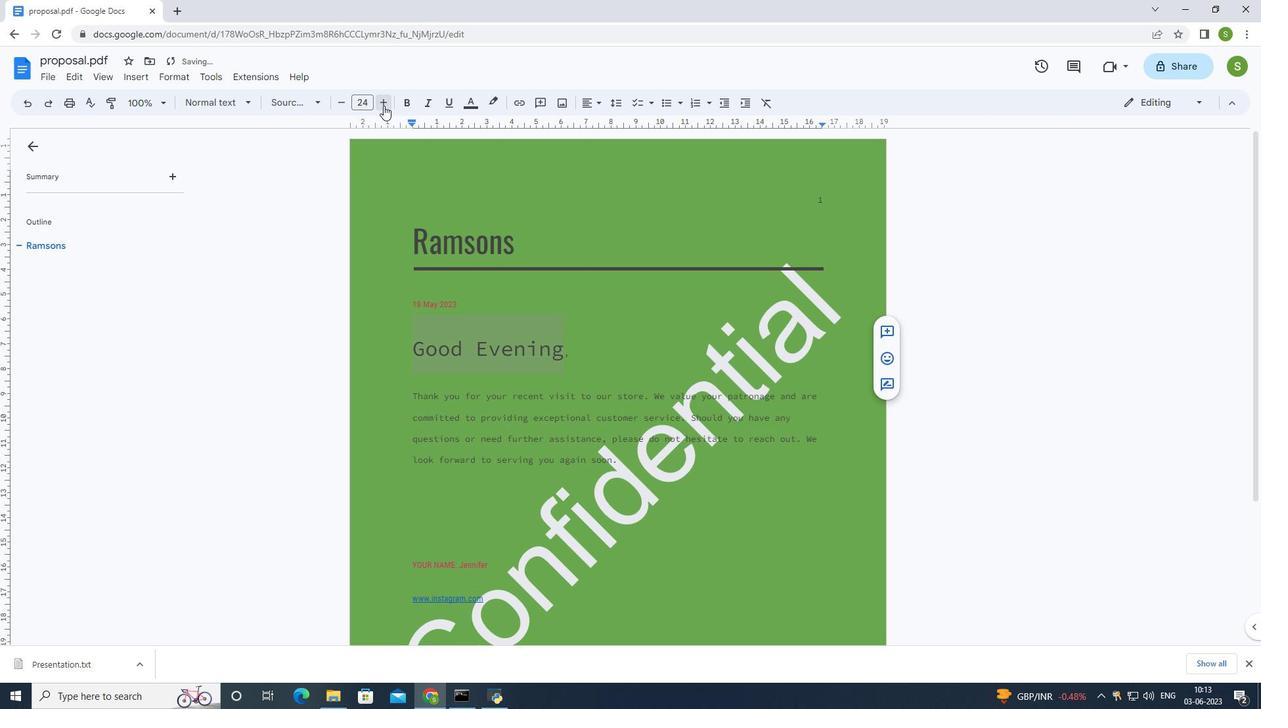 
Action: Mouse pressed left at (383, 105)
Screenshot: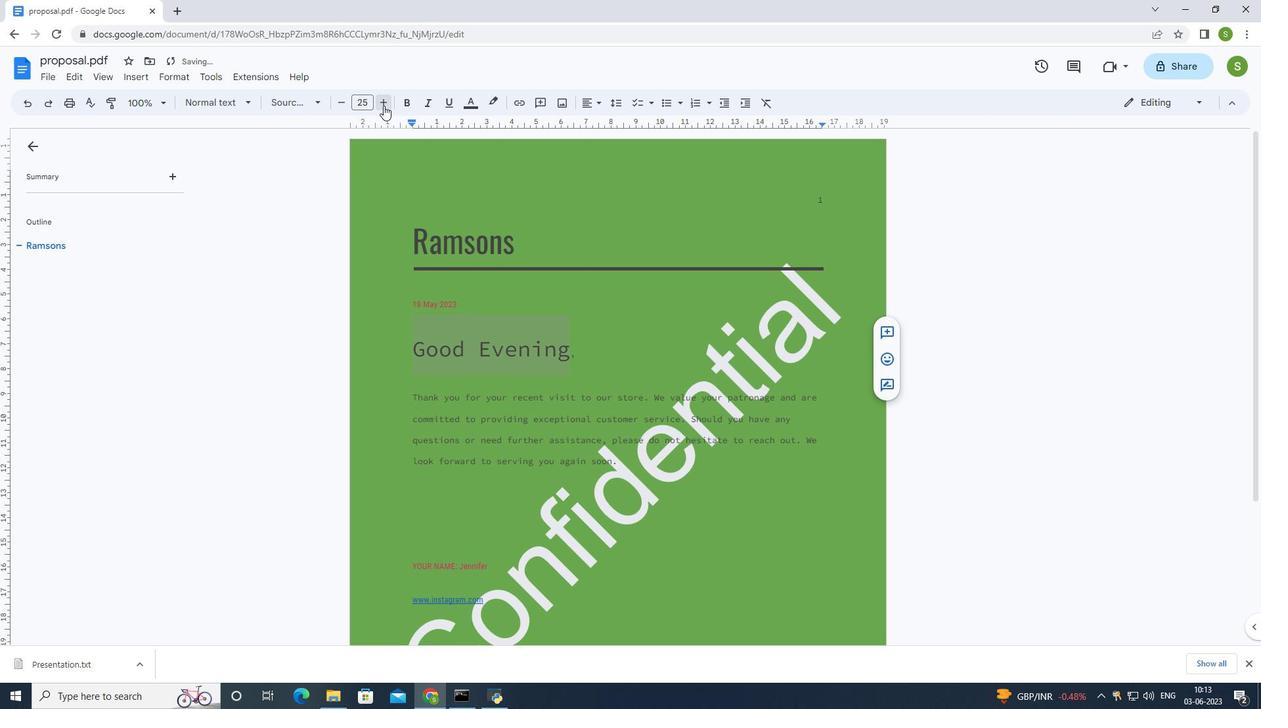 
Action: Mouse pressed left at (383, 105)
Screenshot: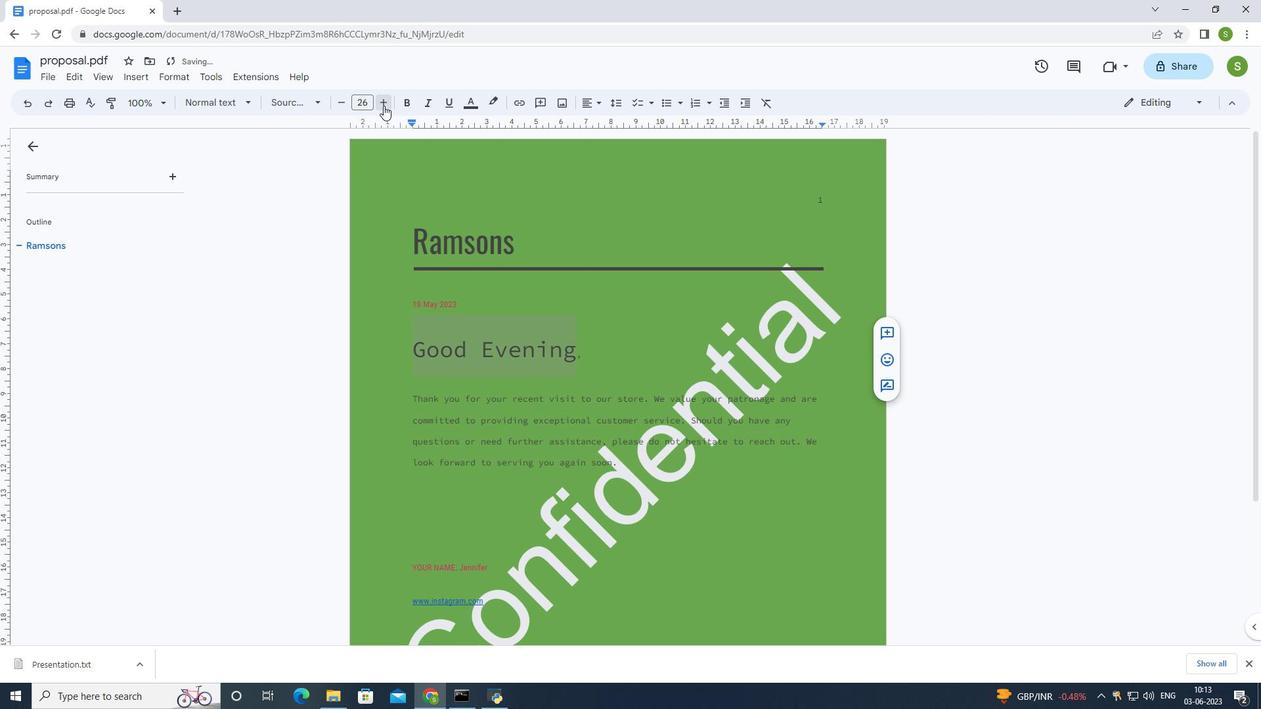 
Action: Mouse pressed left at (383, 105)
Screenshot: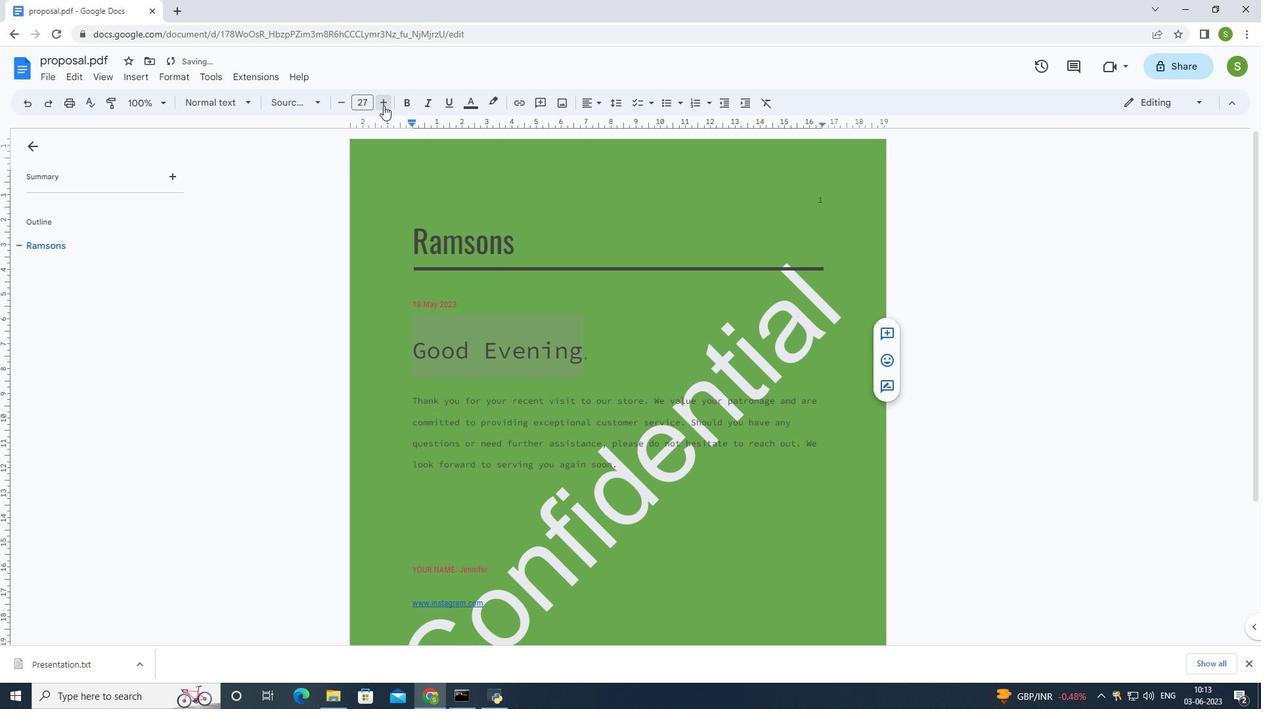 
Action: Mouse pressed left at (383, 105)
Screenshot: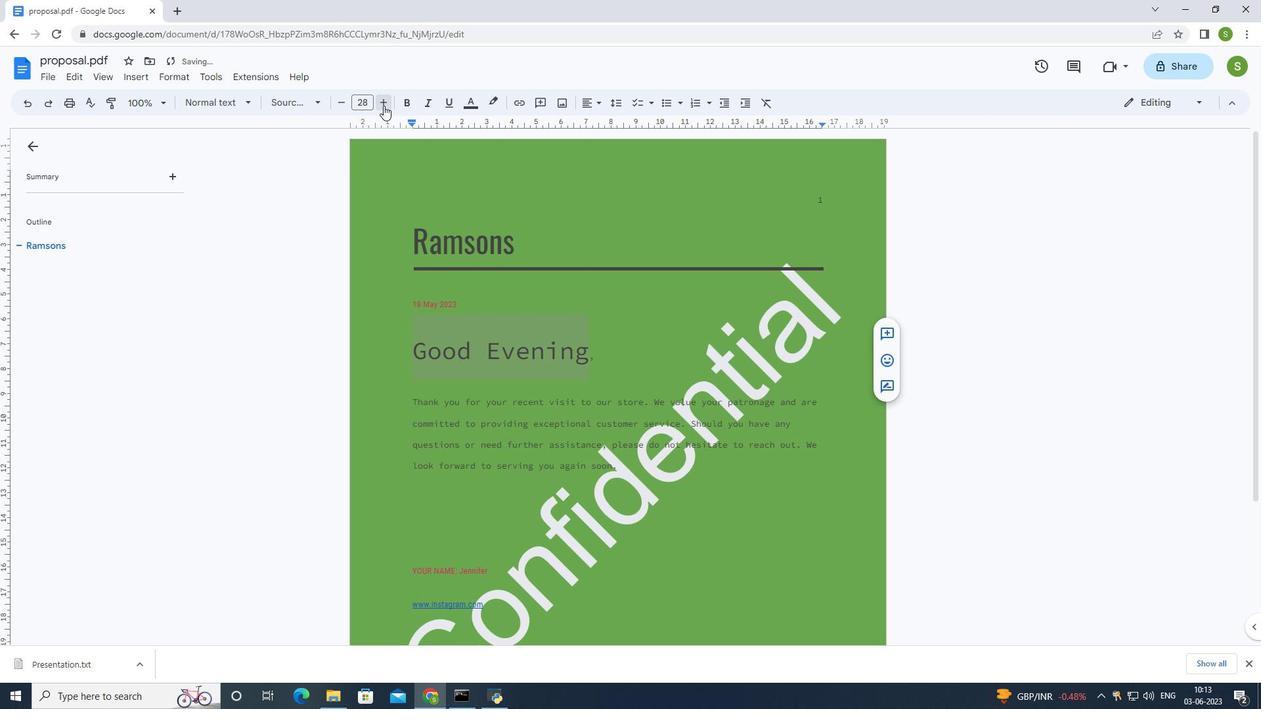 
Action: Mouse moved to (649, 337)
Screenshot: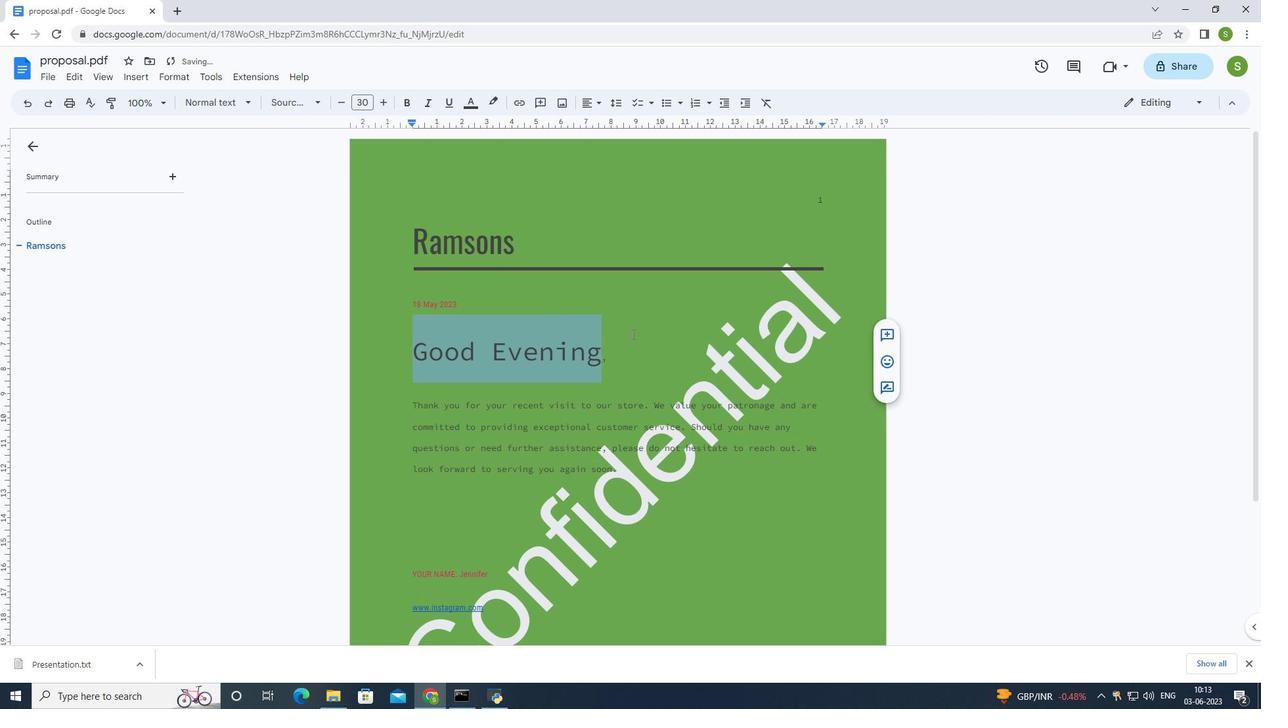
Action: Mouse pressed left at (649, 337)
Screenshot: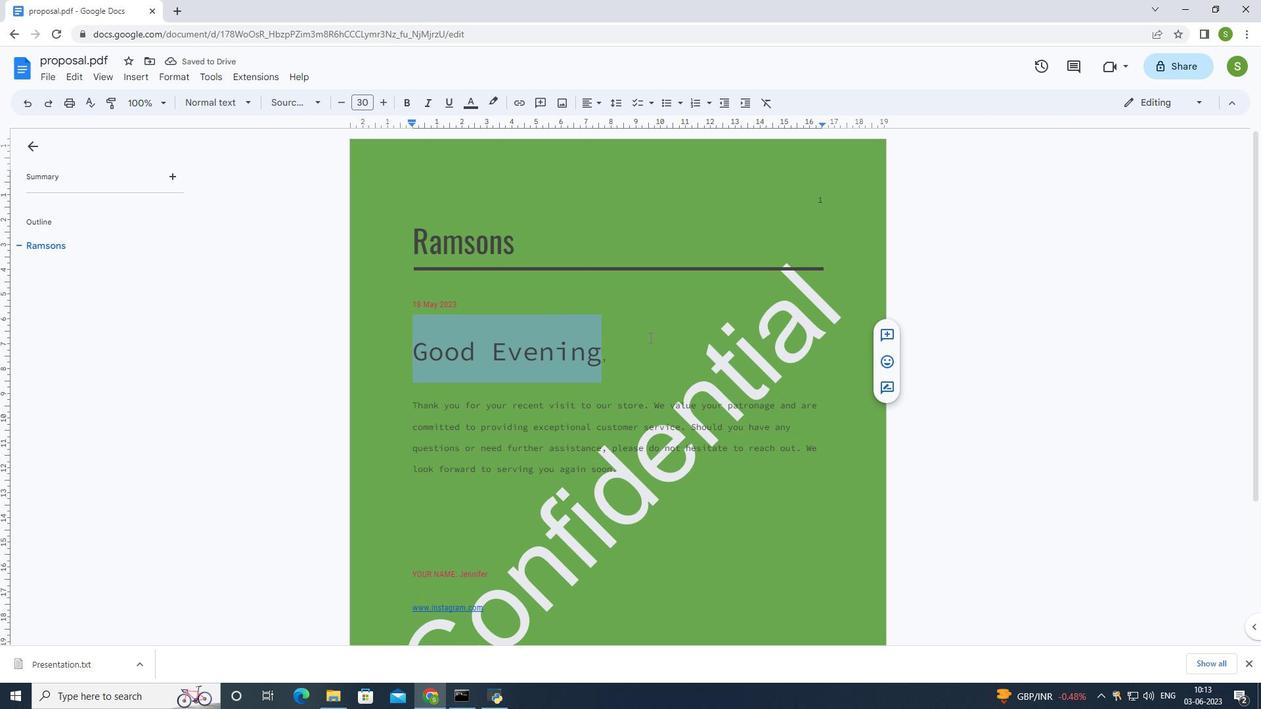 
